 Task: Create a due date automation trigger when advanced on, 2 hours before a card is due add dates not starting next month.
Action: Mouse moved to (1120, 307)
Screenshot: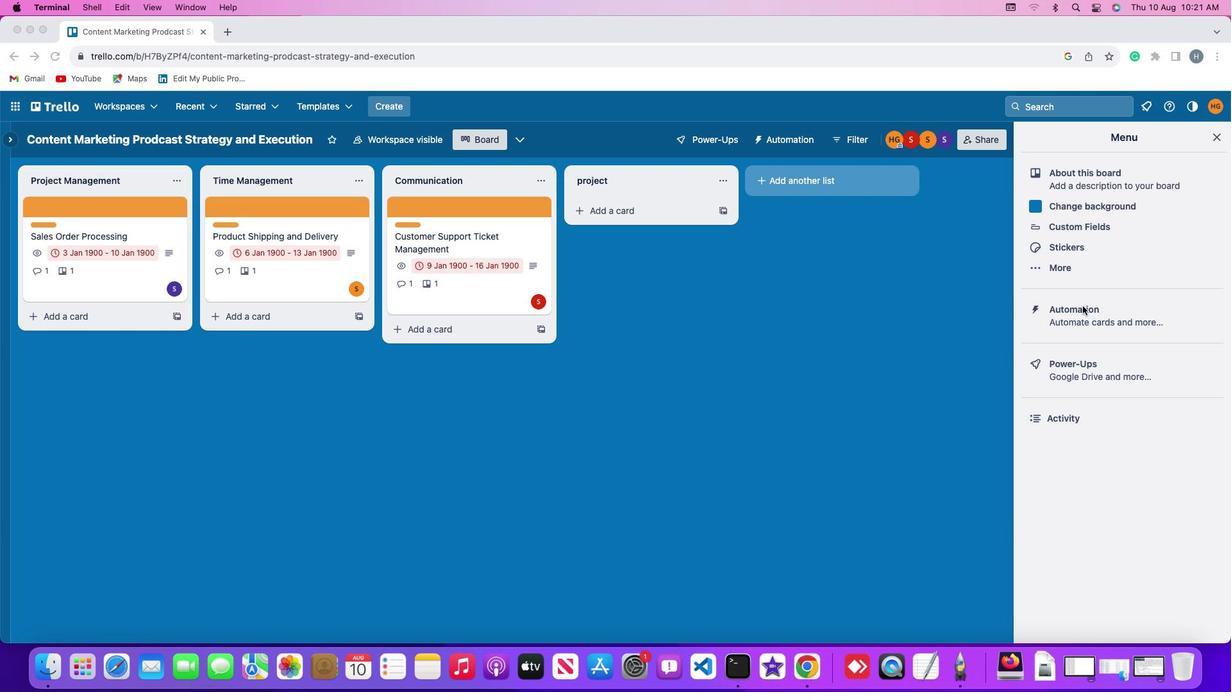 
Action: Mouse pressed left at (1120, 307)
Screenshot: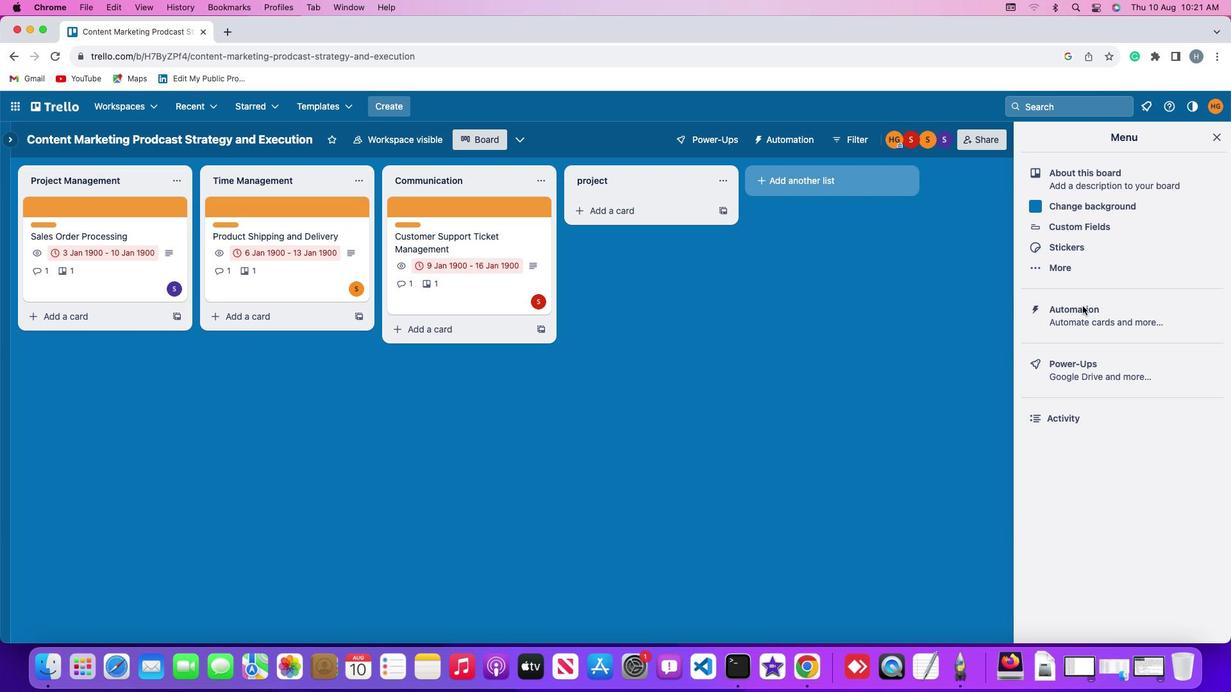 
Action: Mouse pressed left at (1120, 307)
Screenshot: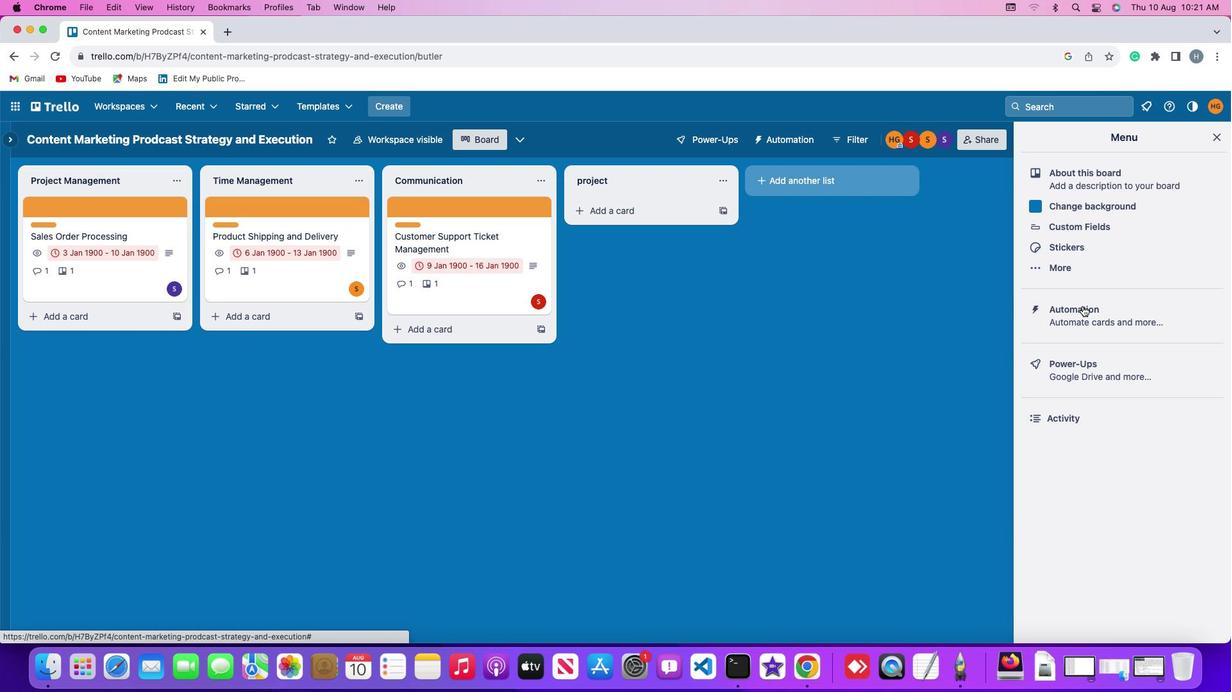 
Action: Mouse moved to (51, 308)
Screenshot: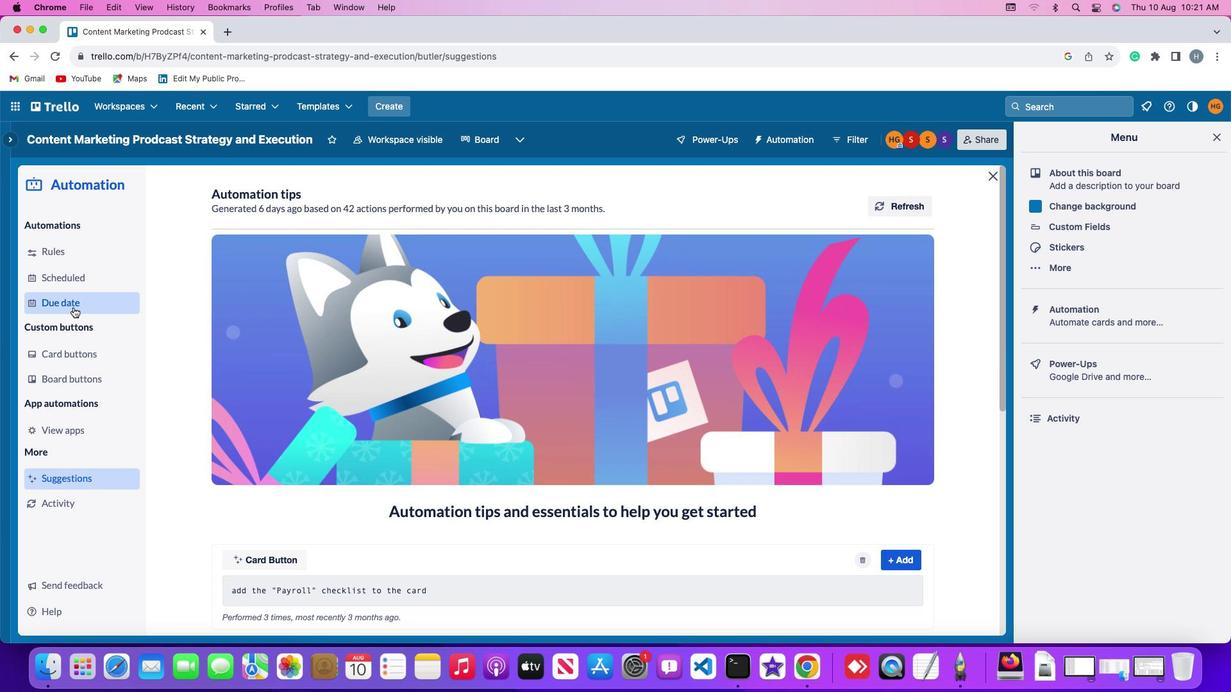 
Action: Mouse pressed left at (51, 308)
Screenshot: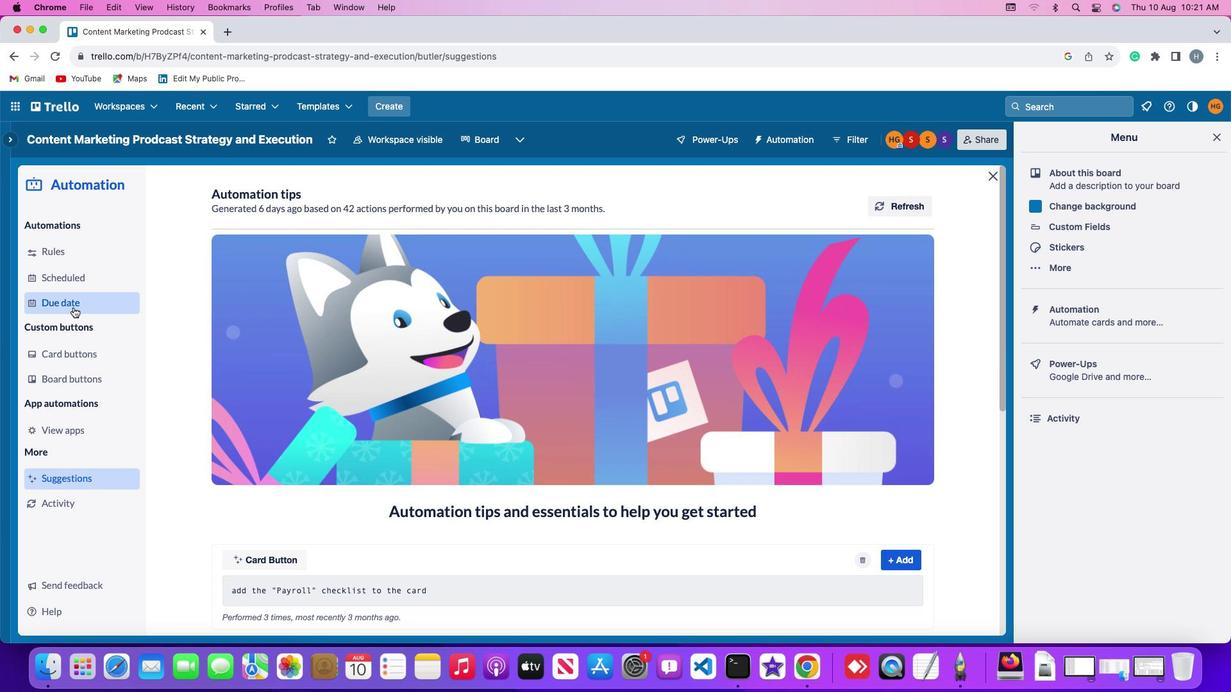 
Action: Mouse moved to (896, 202)
Screenshot: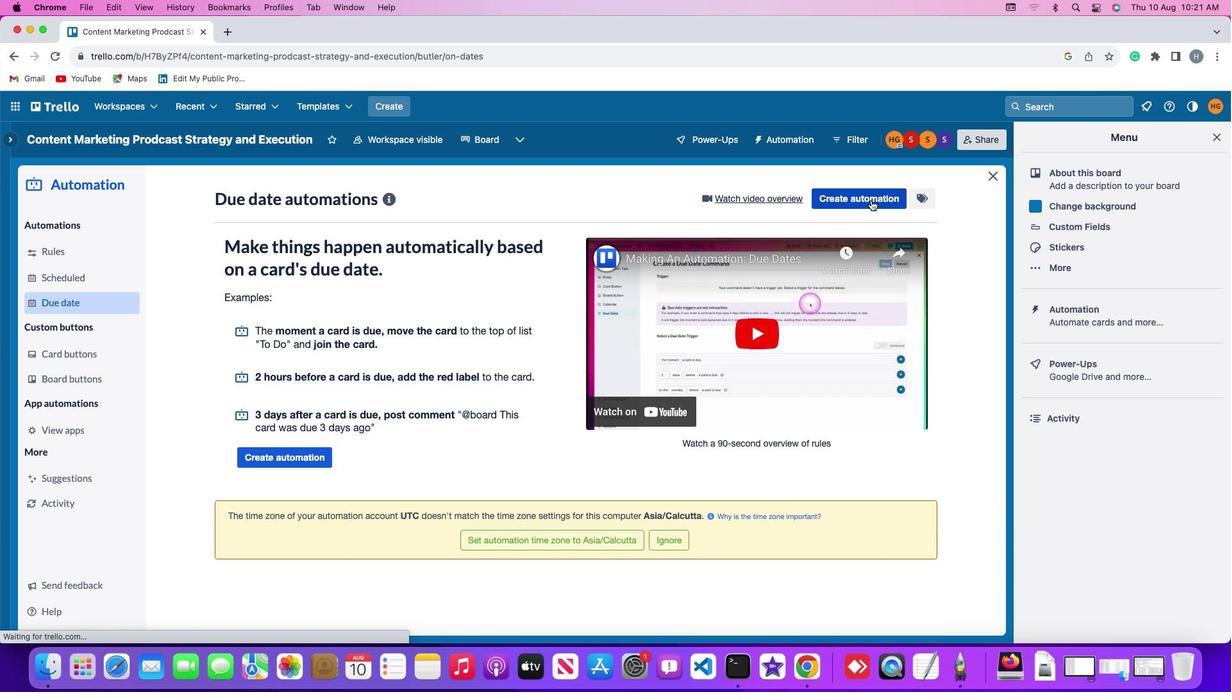 
Action: Mouse pressed left at (896, 202)
Screenshot: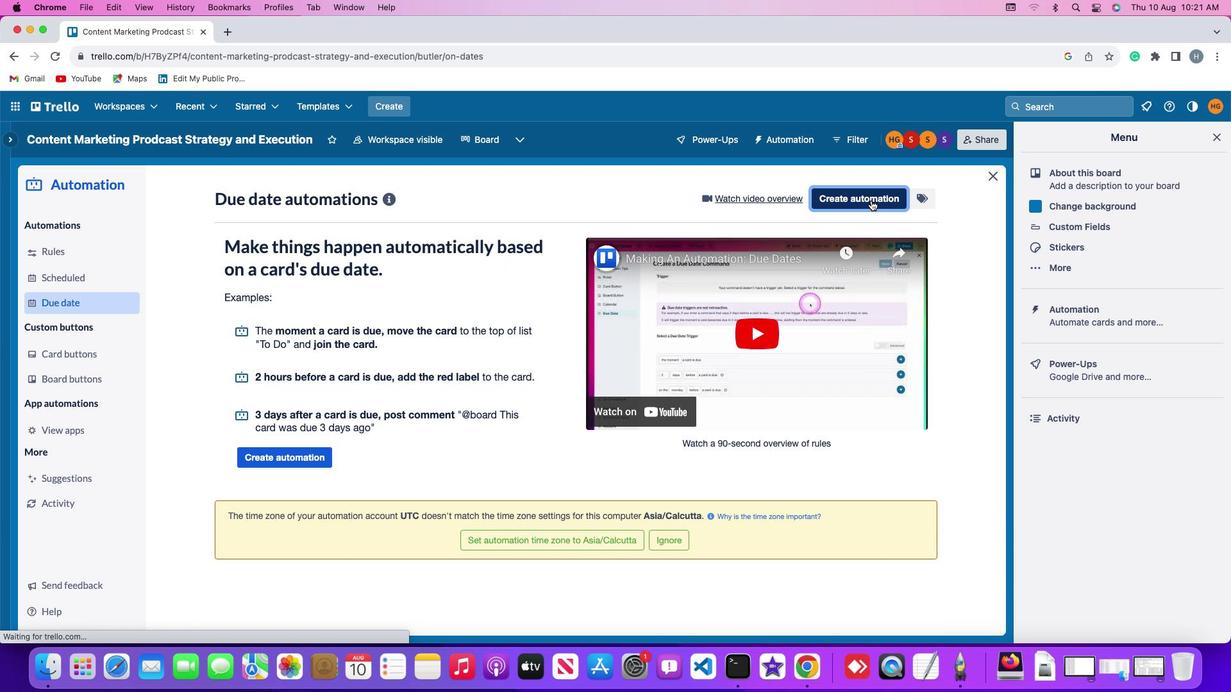 
Action: Mouse moved to (270, 324)
Screenshot: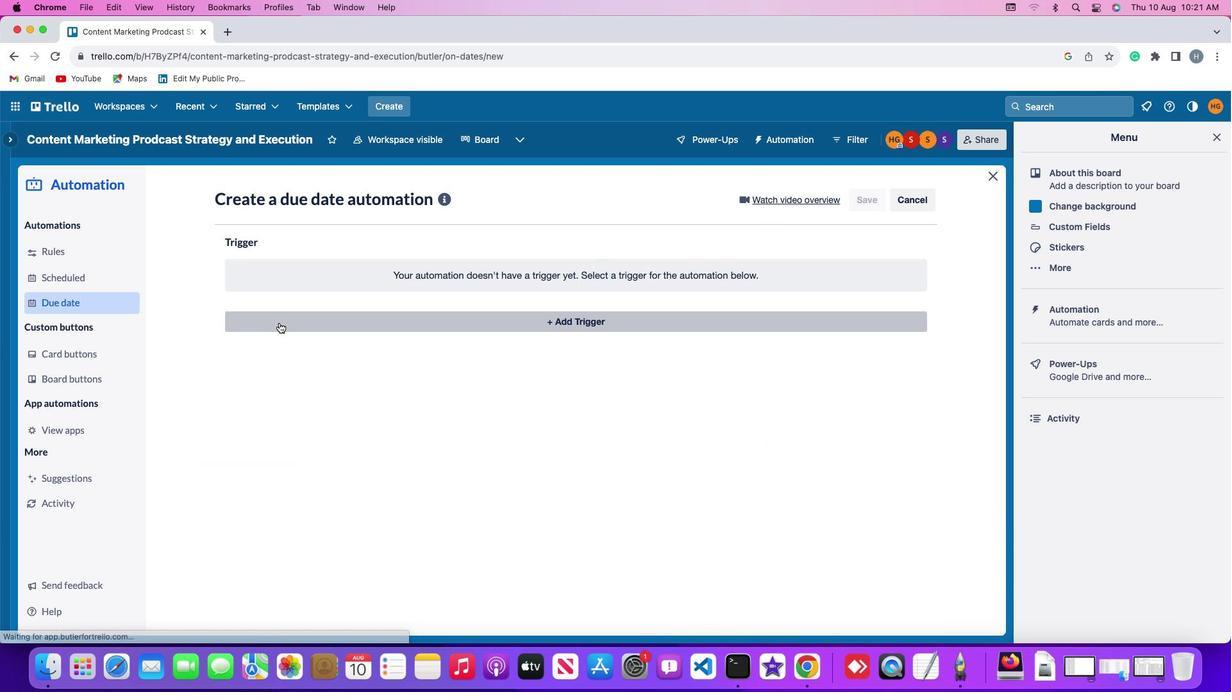 
Action: Mouse pressed left at (270, 324)
Screenshot: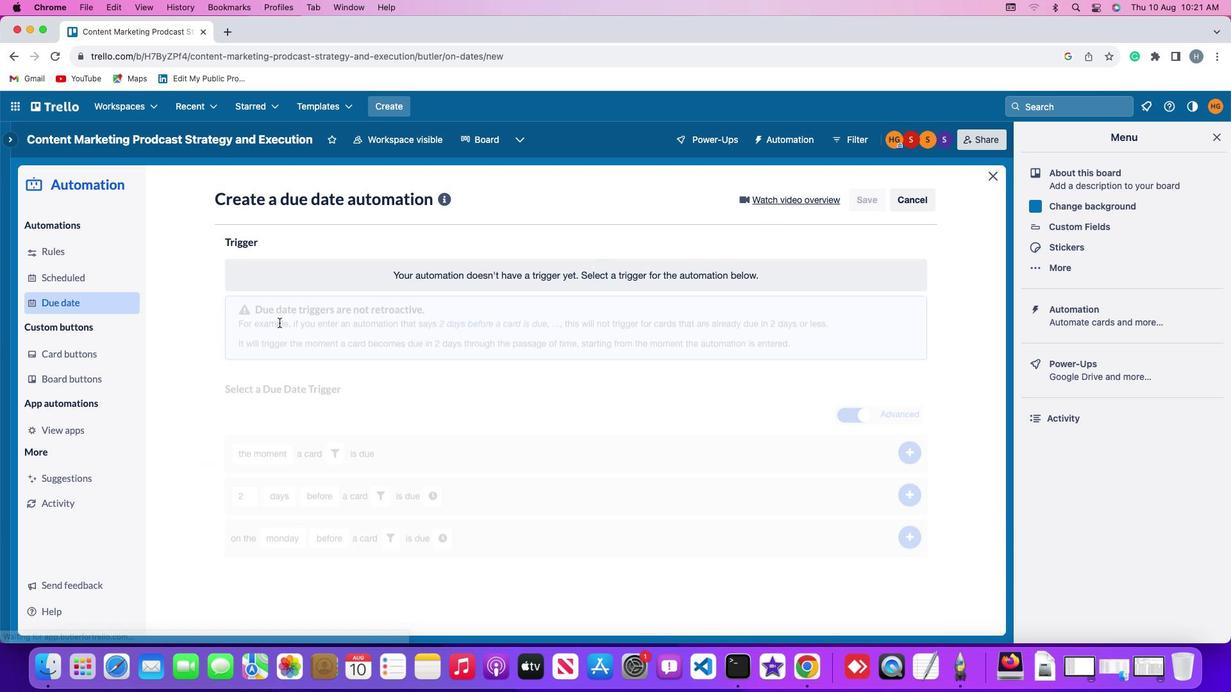 
Action: Mouse moved to (237, 511)
Screenshot: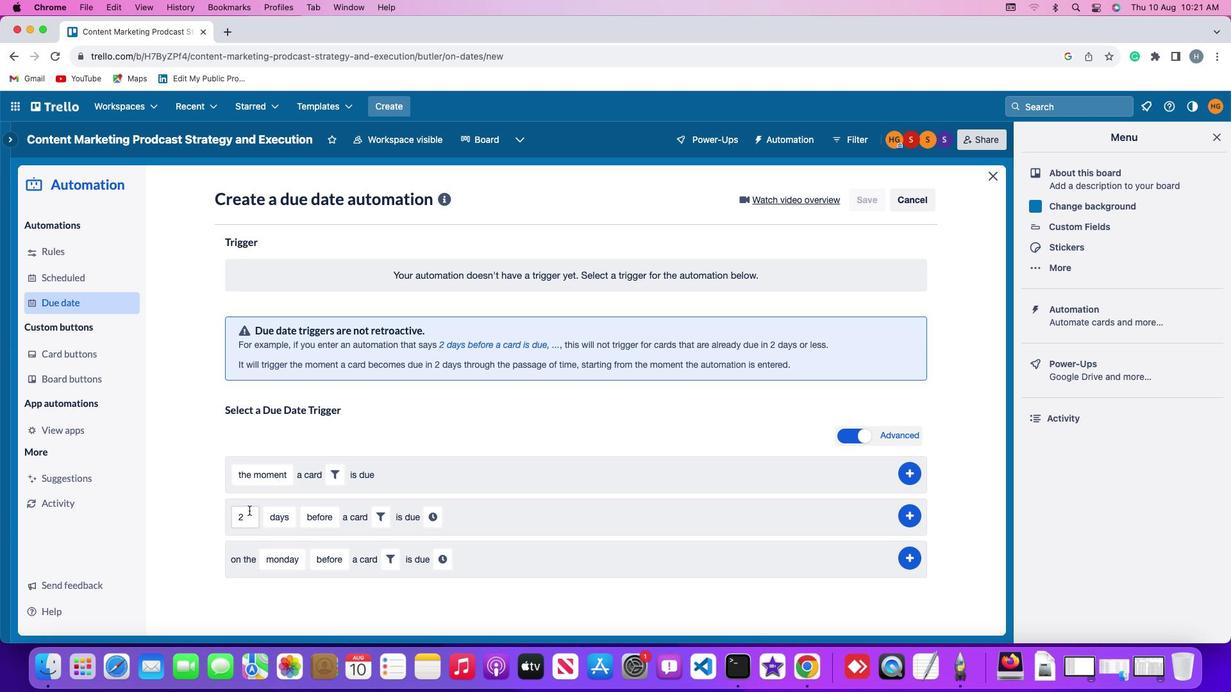 
Action: Mouse pressed left at (237, 511)
Screenshot: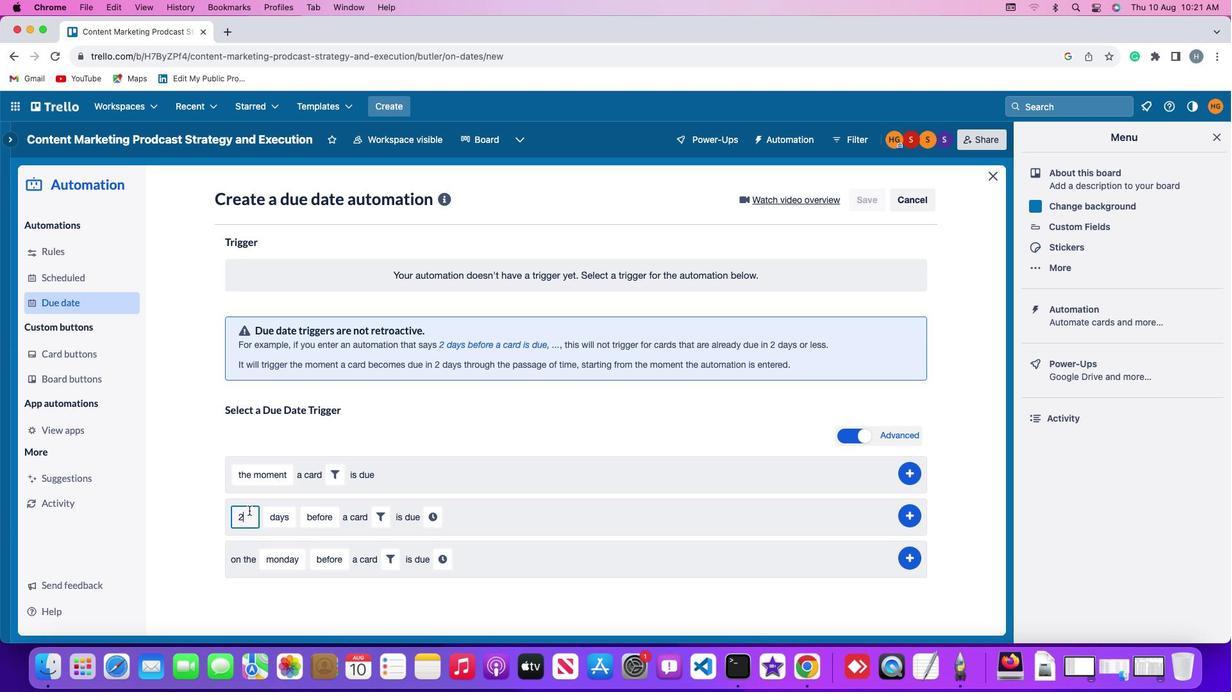 
Action: Key pressed Key.backspace'2'
Screenshot: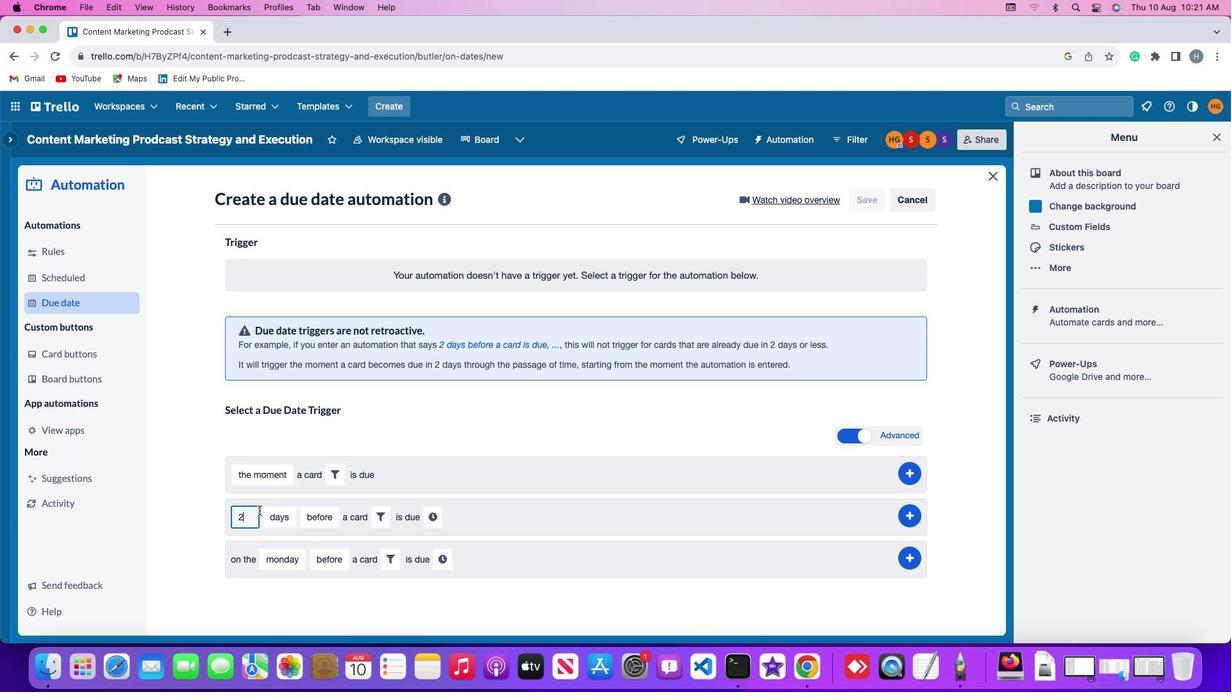 
Action: Mouse moved to (261, 512)
Screenshot: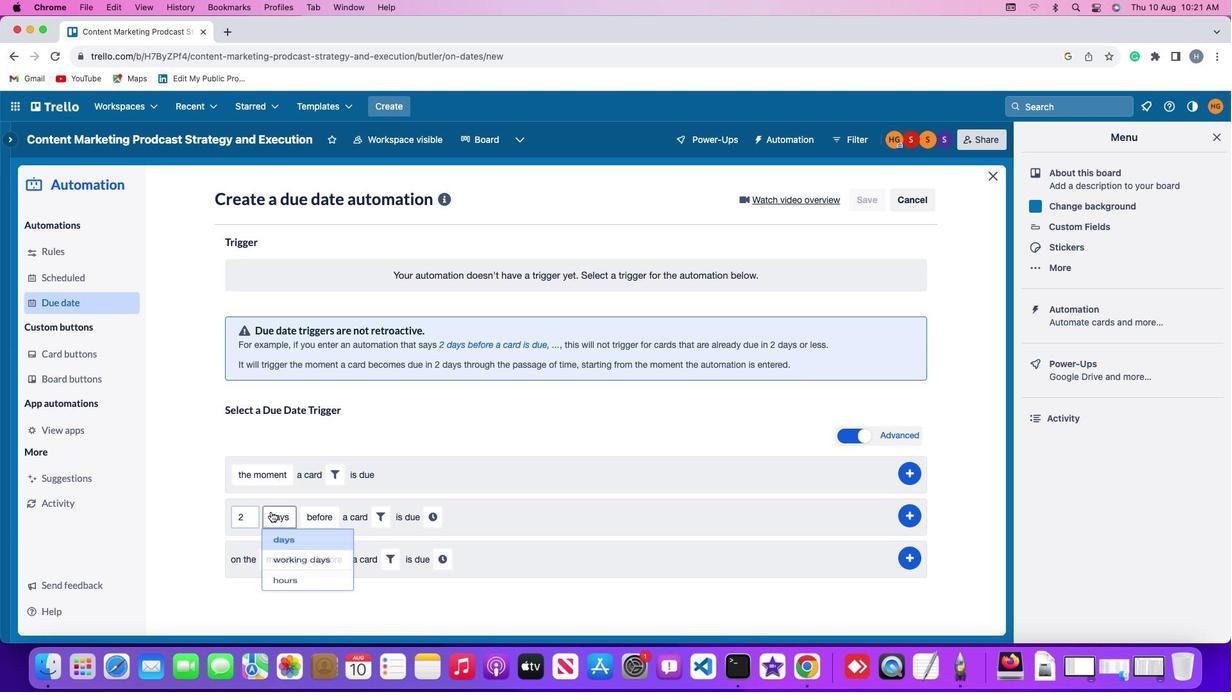 
Action: Mouse pressed left at (261, 512)
Screenshot: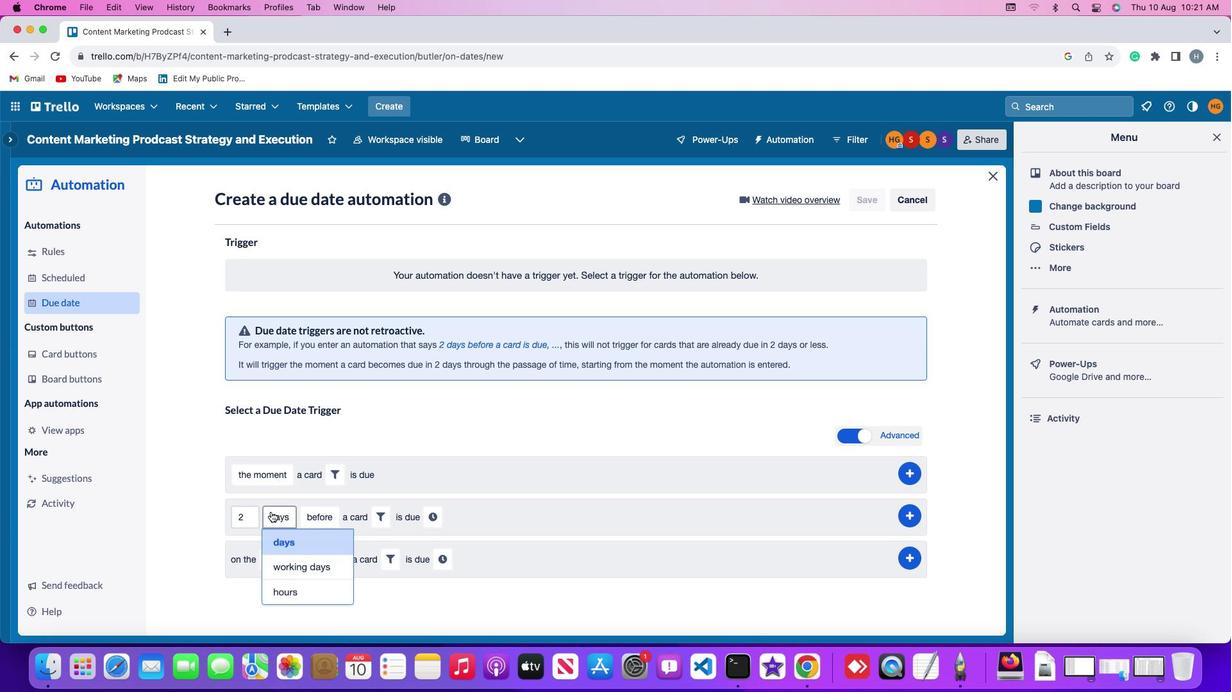 
Action: Mouse moved to (272, 590)
Screenshot: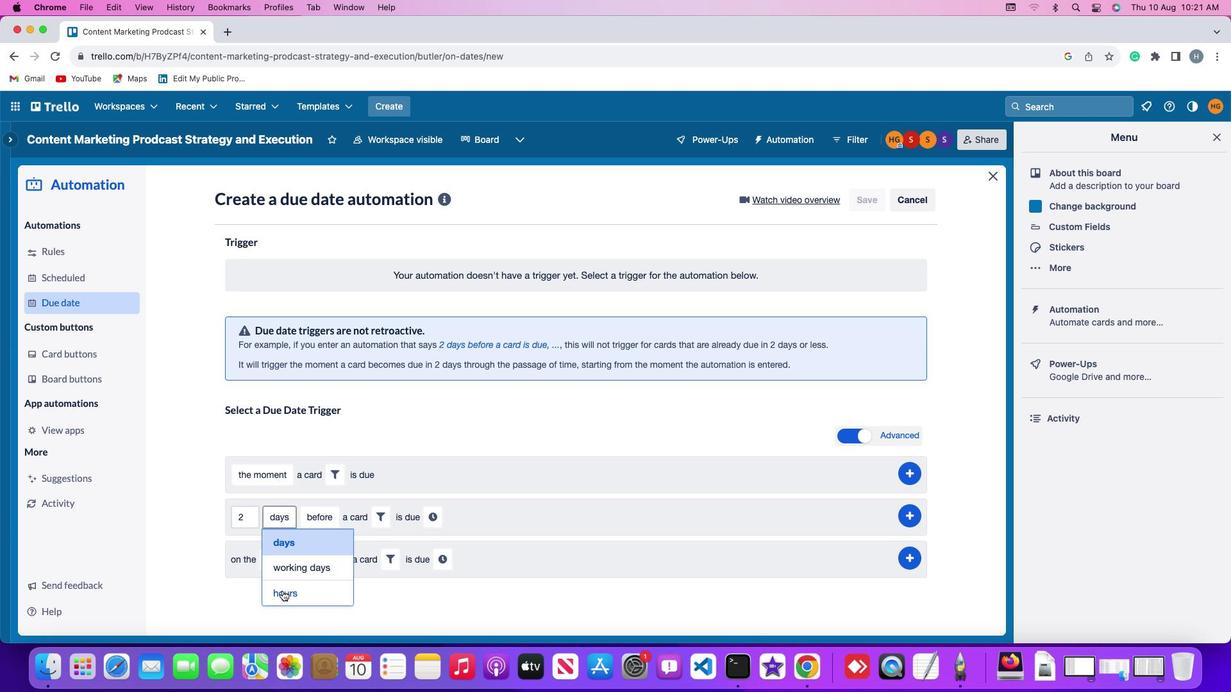 
Action: Mouse pressed left at (272, 590)
Screenshot: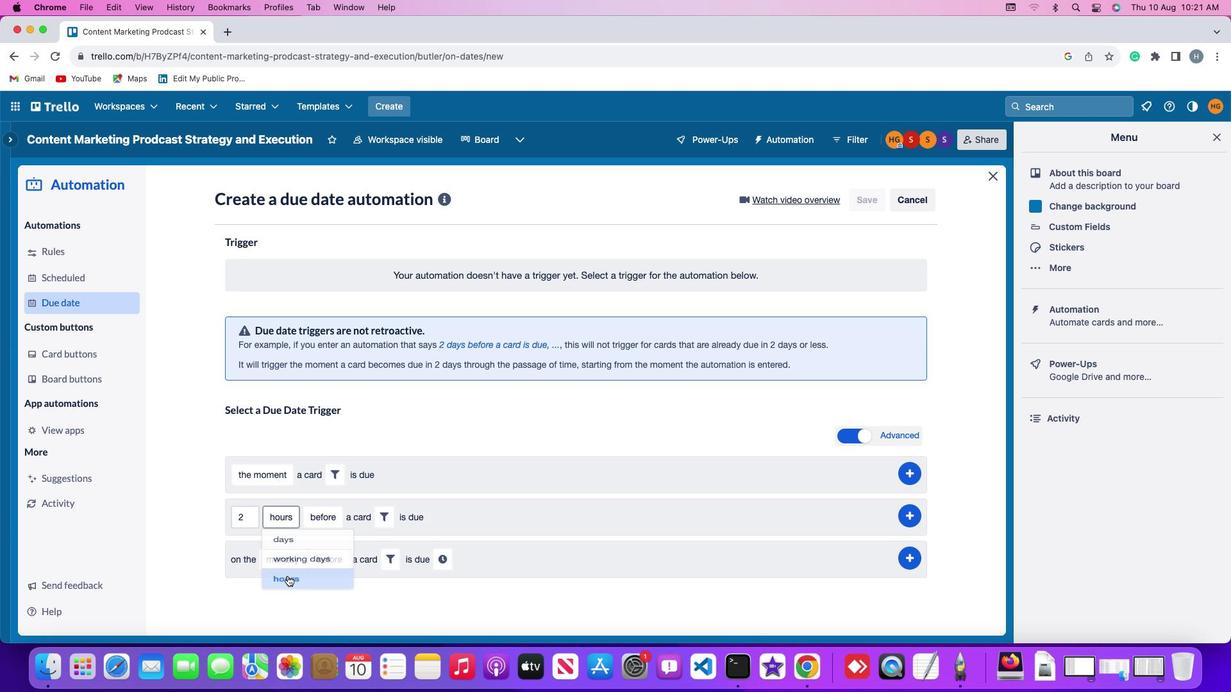 
Action: Mouse moved to (318, 516)
Screenshot: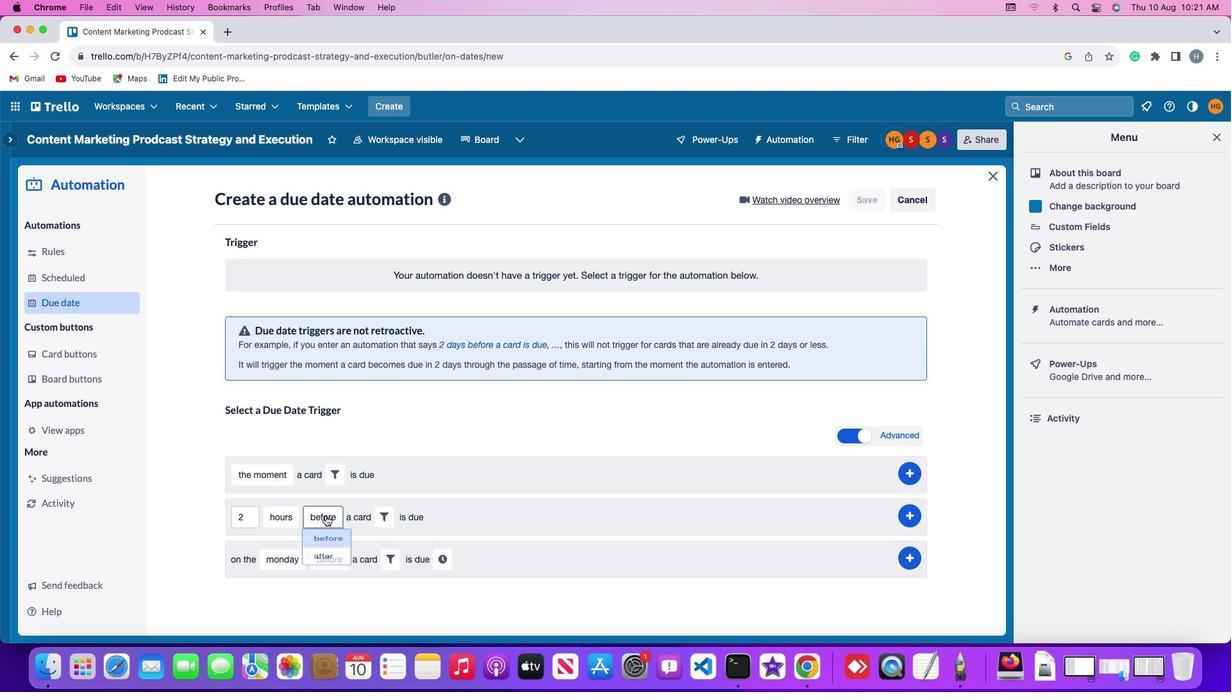 
Action: Mouse pressed left at (318, 516)
Screenshot: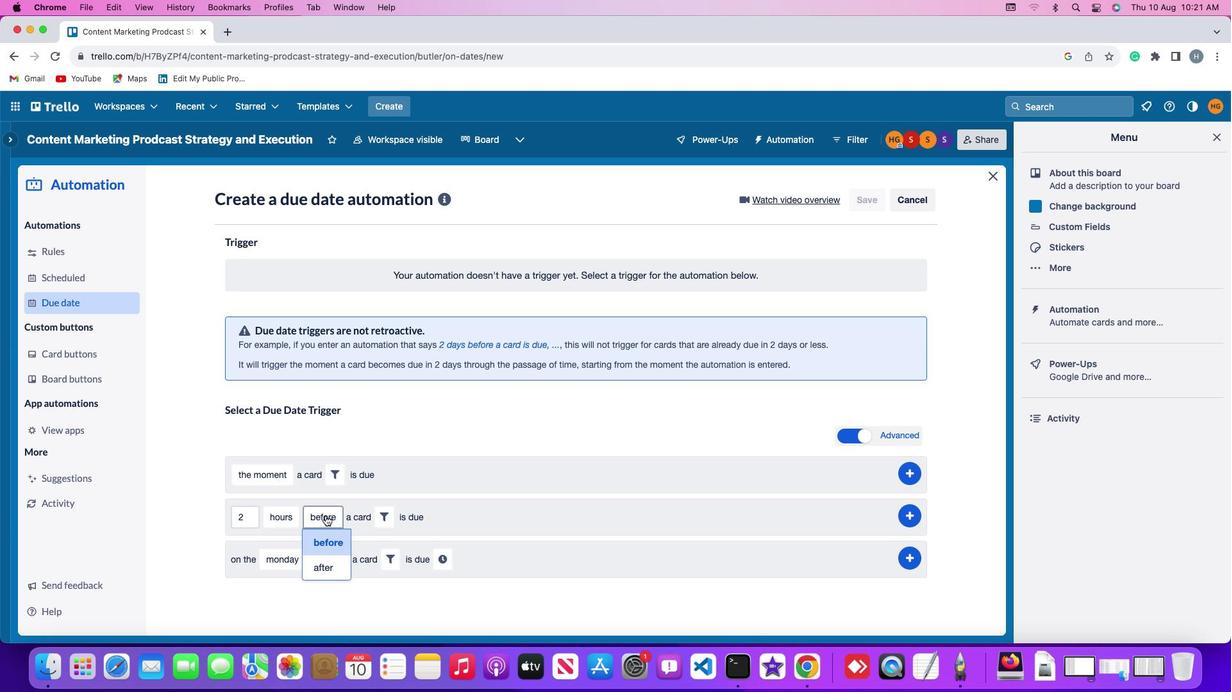 
Action: Mouse moved to (320, 538)
Screenshot: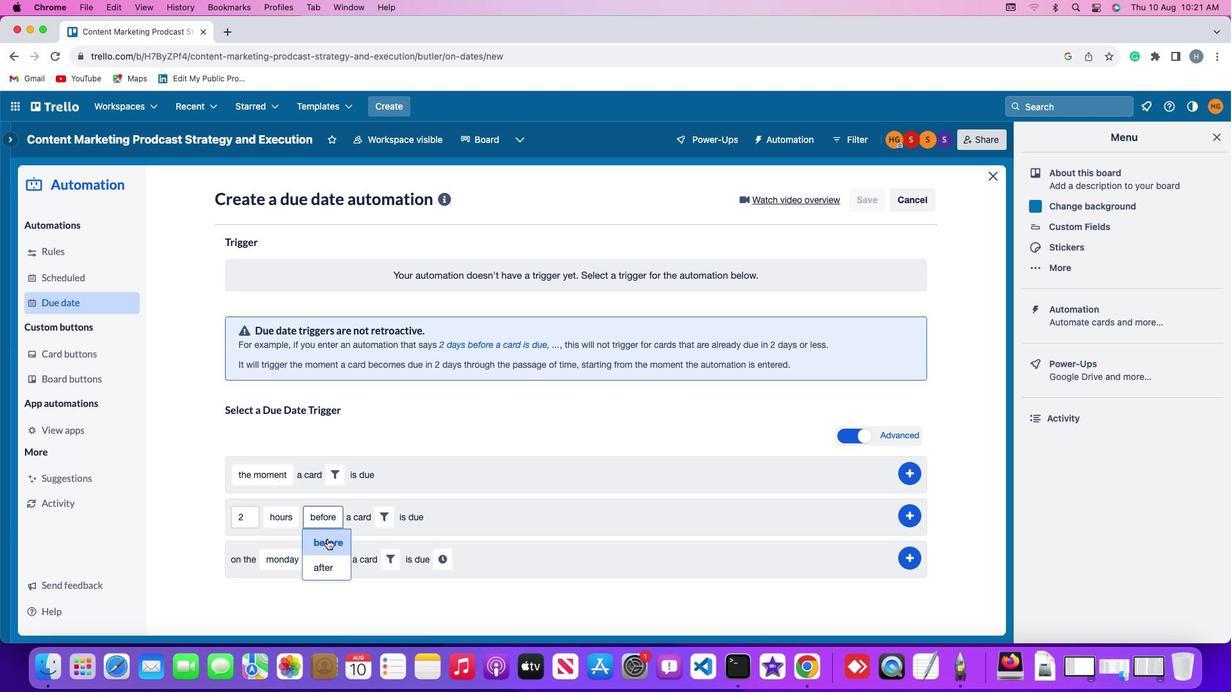 
Action: Mouse pressed left at (320, 538)
Screenshot: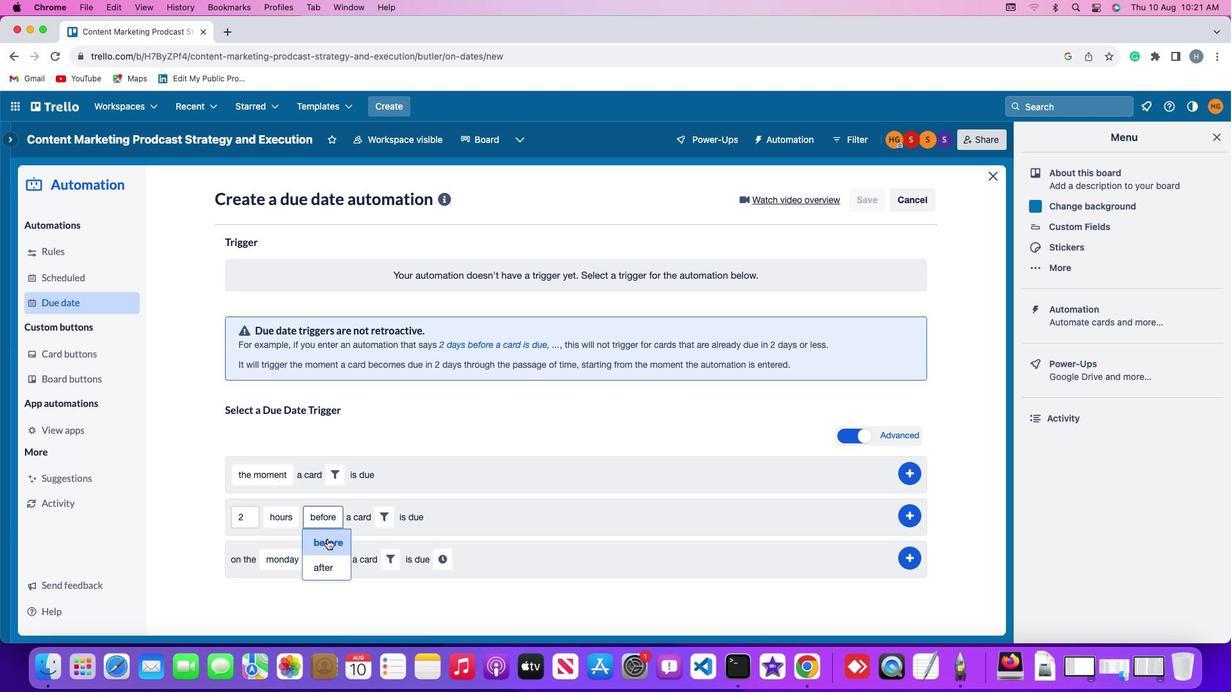 
Action: Mouse moved to (380, 521)
Screenshot: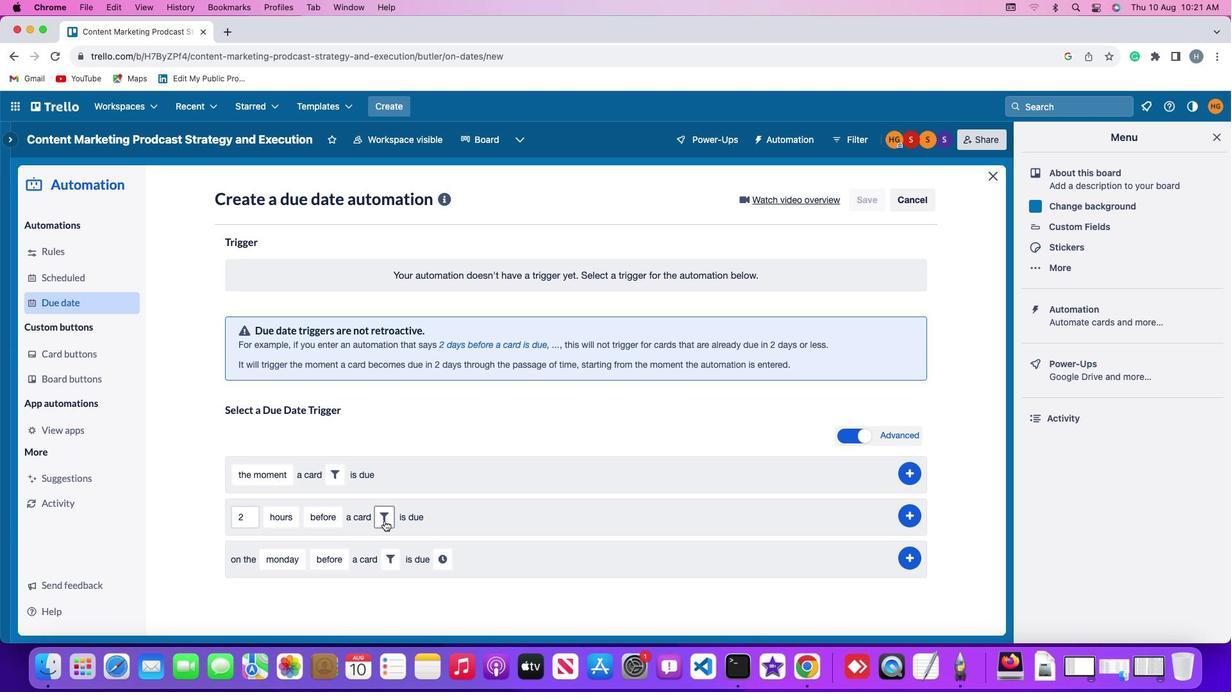 
Action: Mouse pressed left at (380, 521)
Screenshot: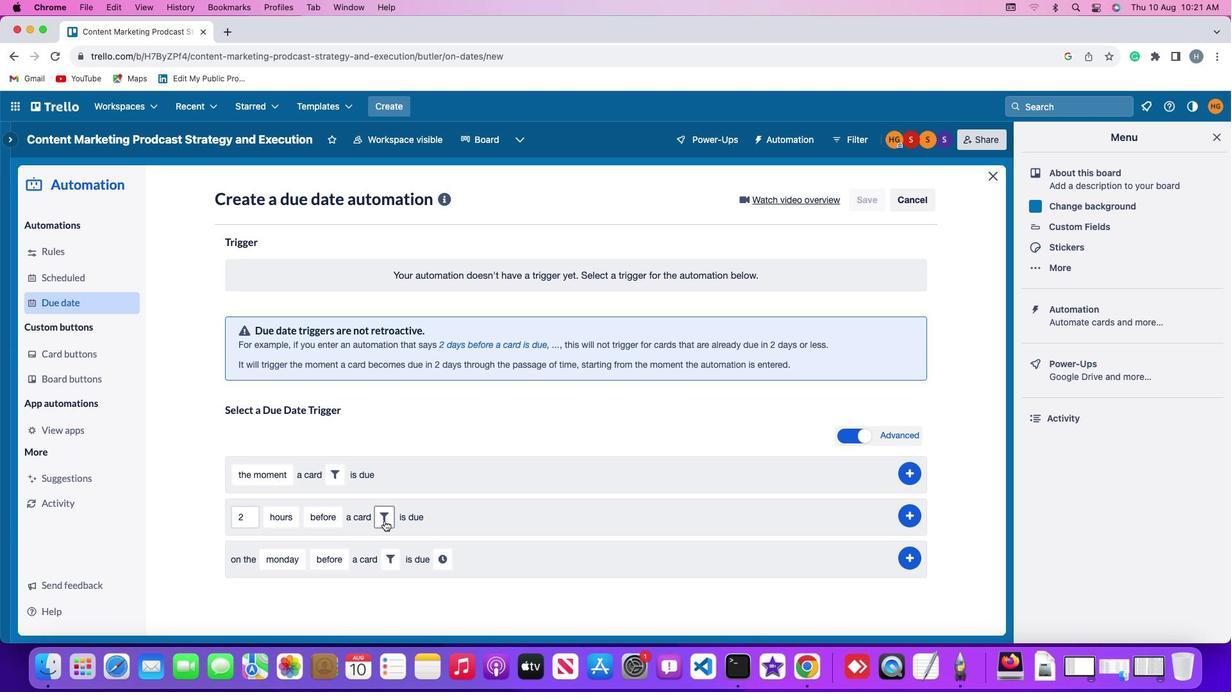 
Action: Mouse moved to (454, 554)
Screenshot: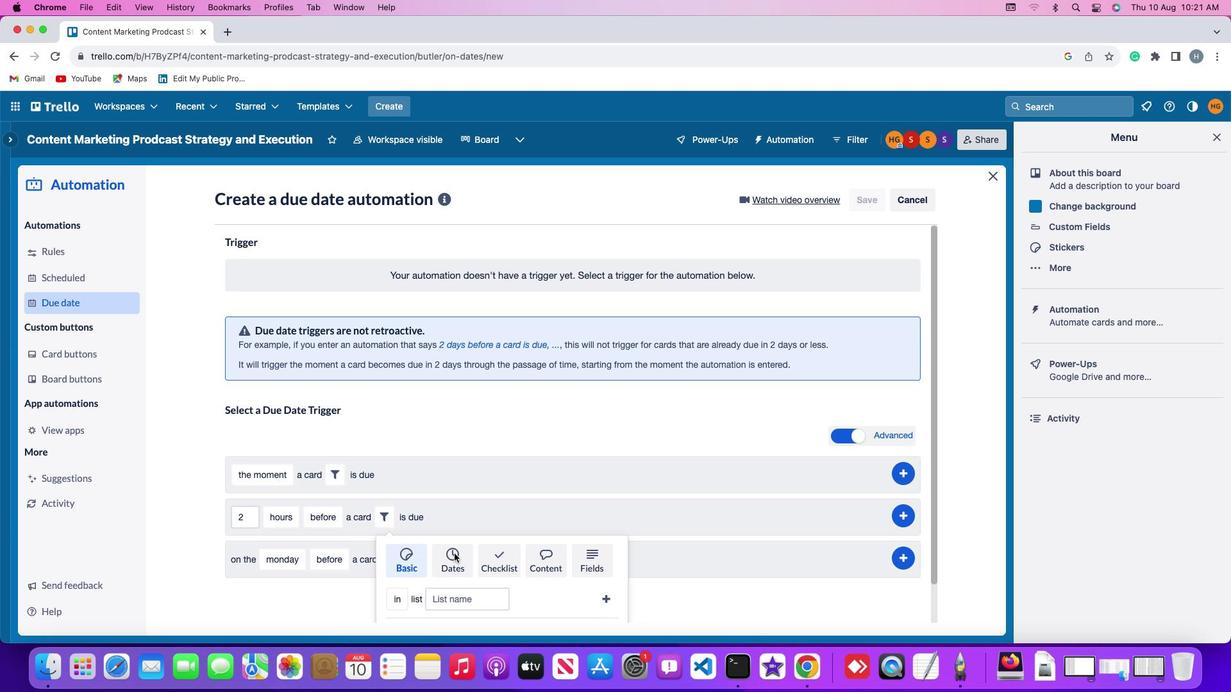 
Action: Mouse pressed left at (454, 554)
Screenshot: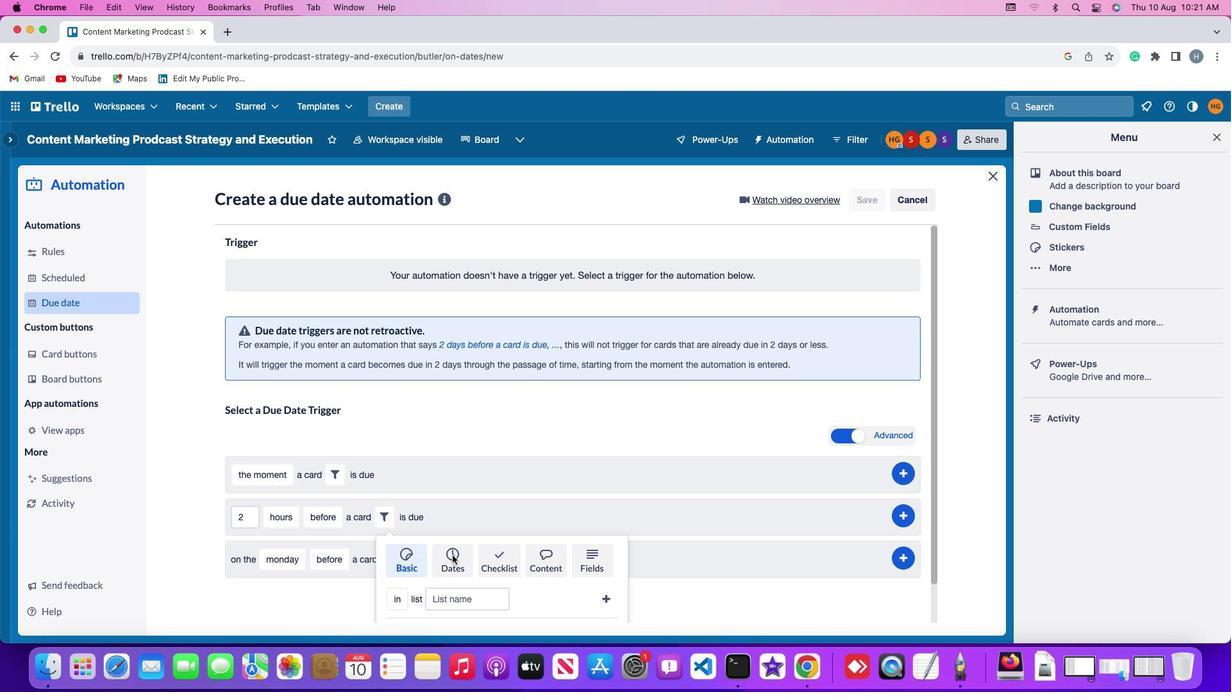 
Action: Mouse moved to (333, 594)
Screenshot: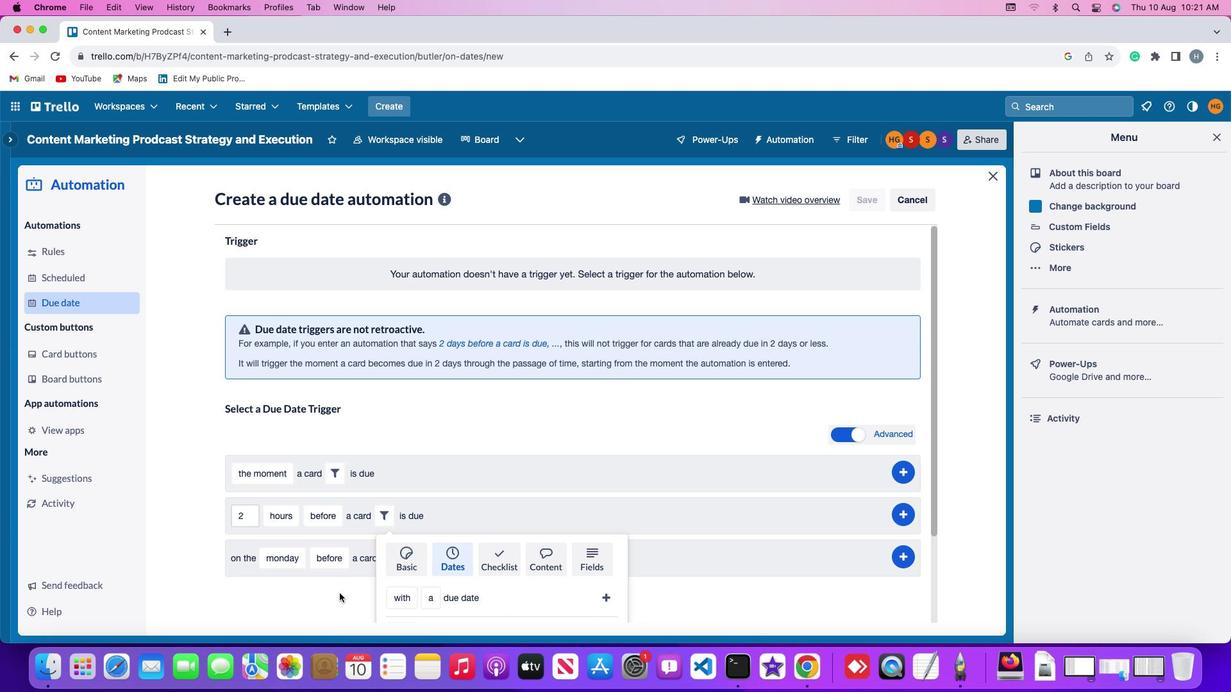 
Action: Mouse scrolled (333, 594) with delta (-25, 1)
Screenshot: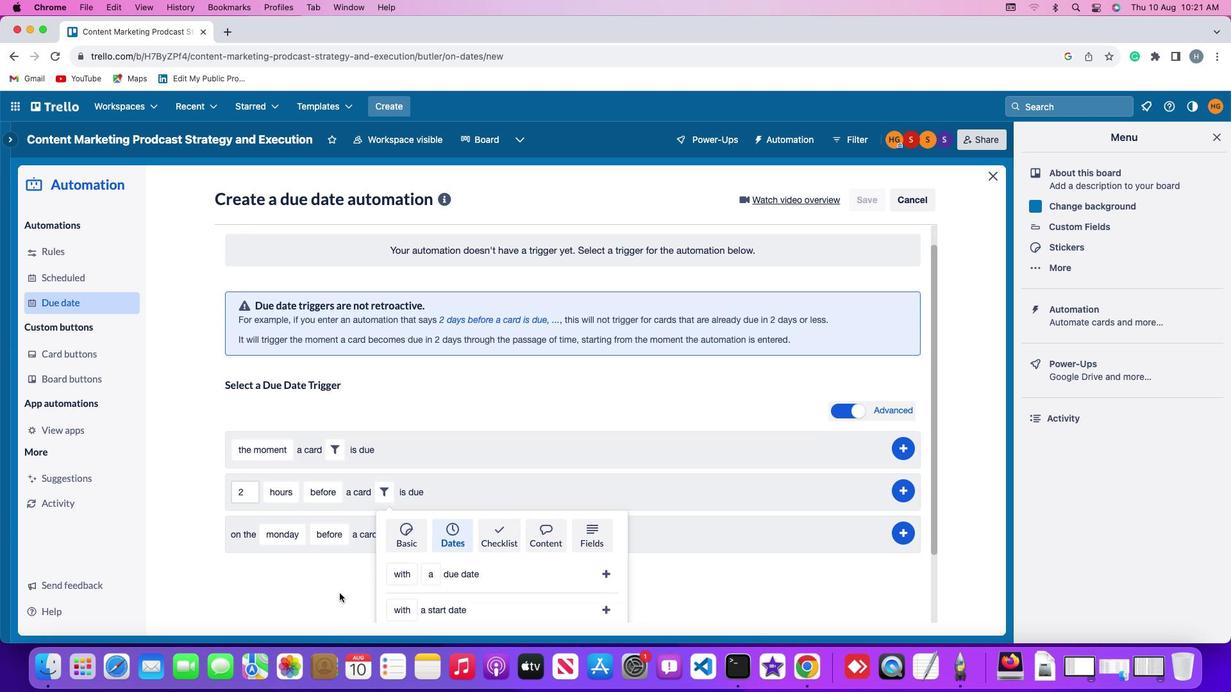 
Action: Mouse scrolled (333, 594) with delta (-25, 1)
Screenshot: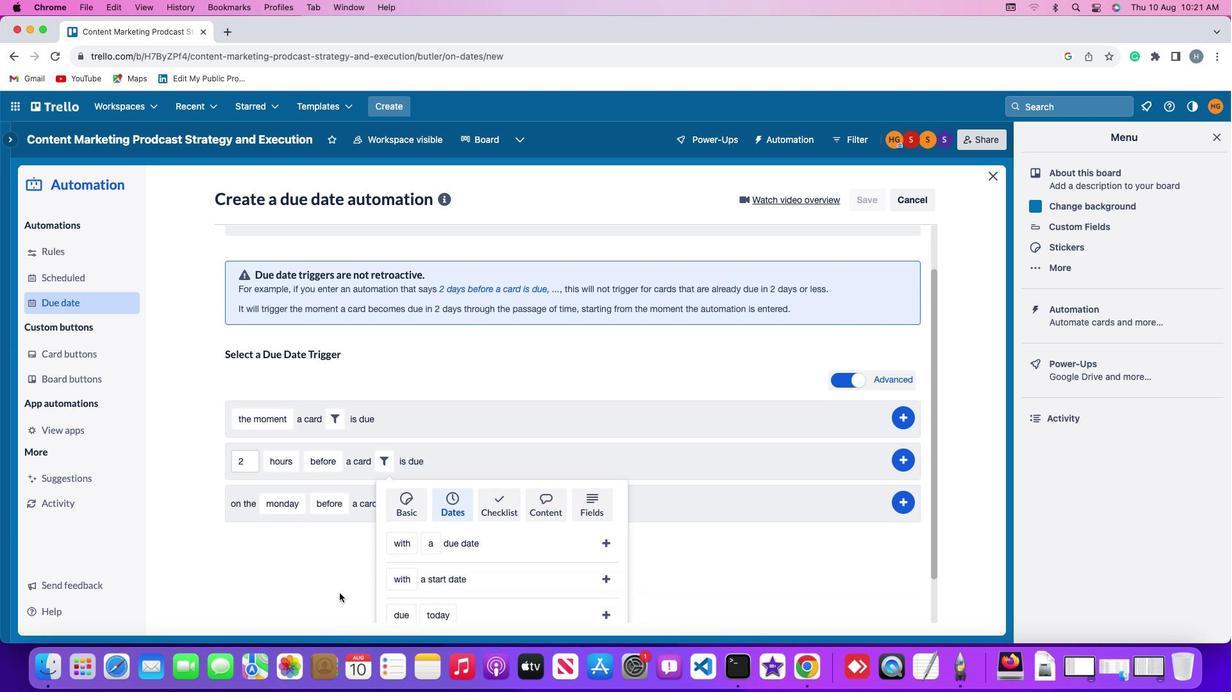 
Action: Mouse scrolled (333, 594) with delta (-25, 0)
Screenshot: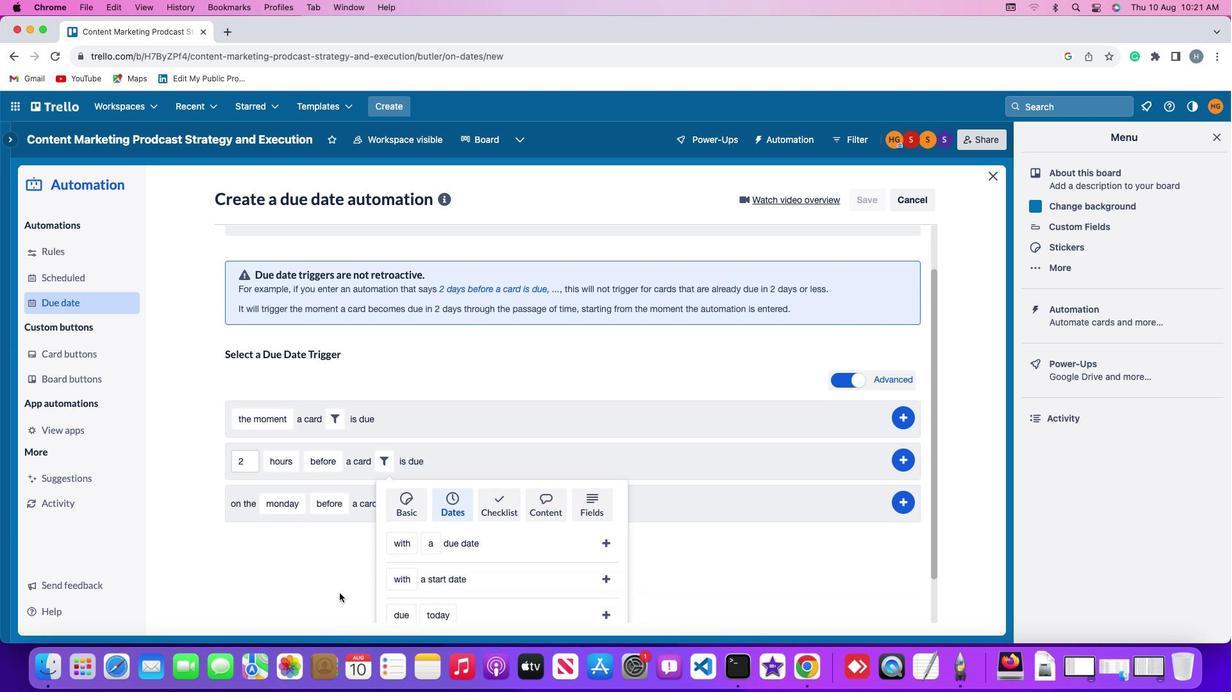 
Action: Mouse scrolled (333, 594) with delta (-25, 0)
Screenshot: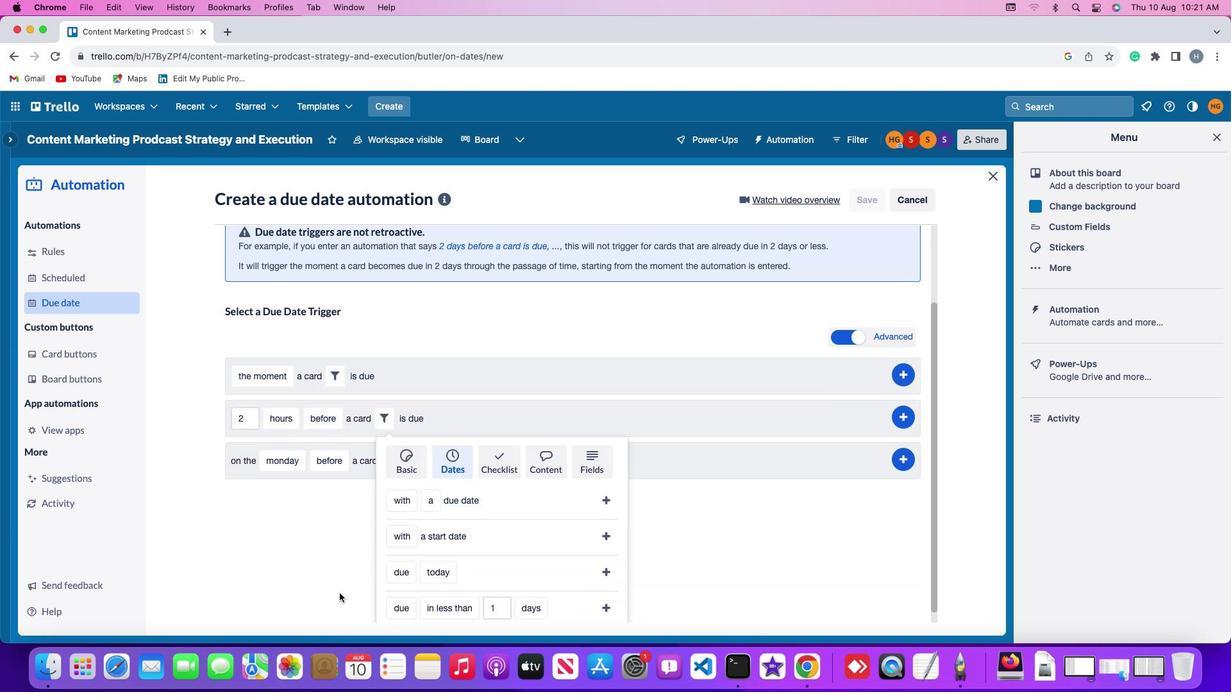 
Action: Mouse scrolled (333, 594) with delta (-25, 1)
Screenshot: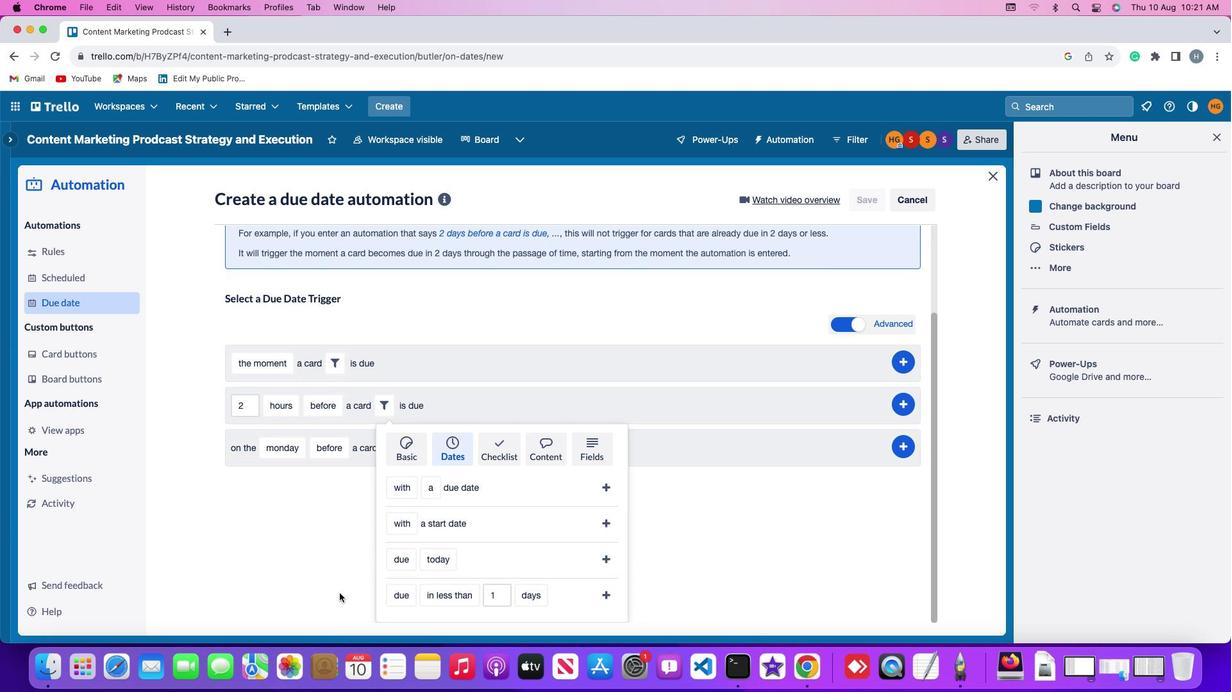 
Action: Mouse scrolled (333, 594) with delta (-25, 1)
Screenshot: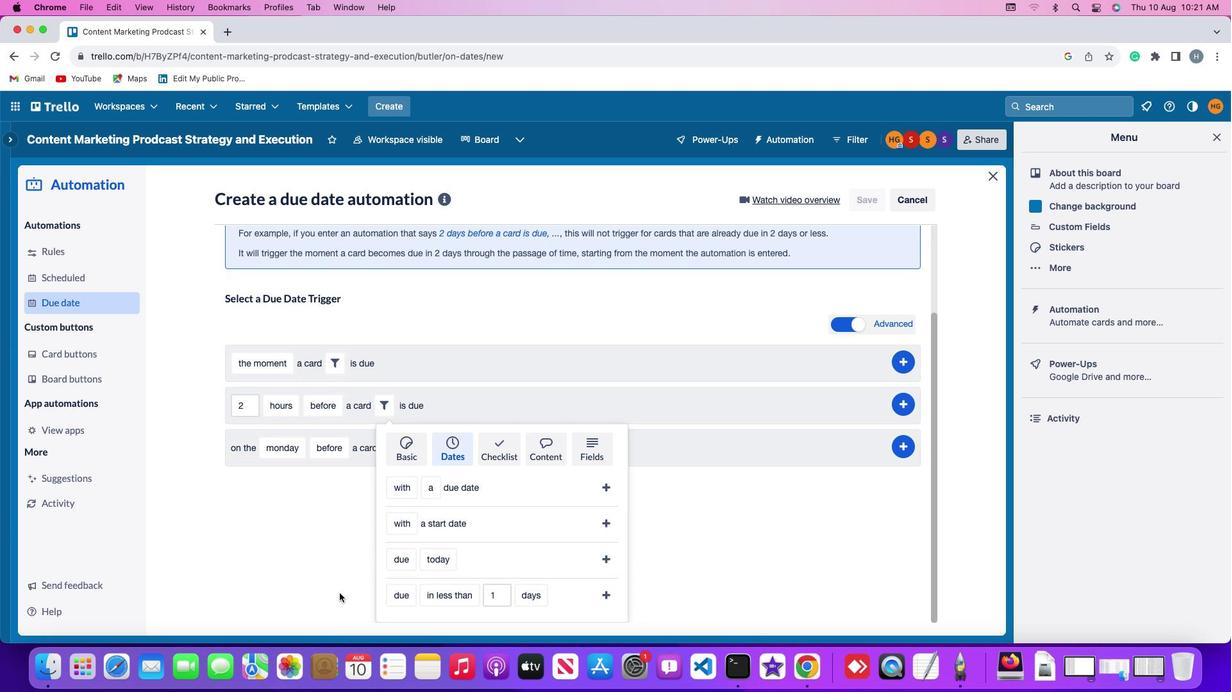 
Action: Mouse scrolled (333, 594) with delta (-25, 0)
Screenshot: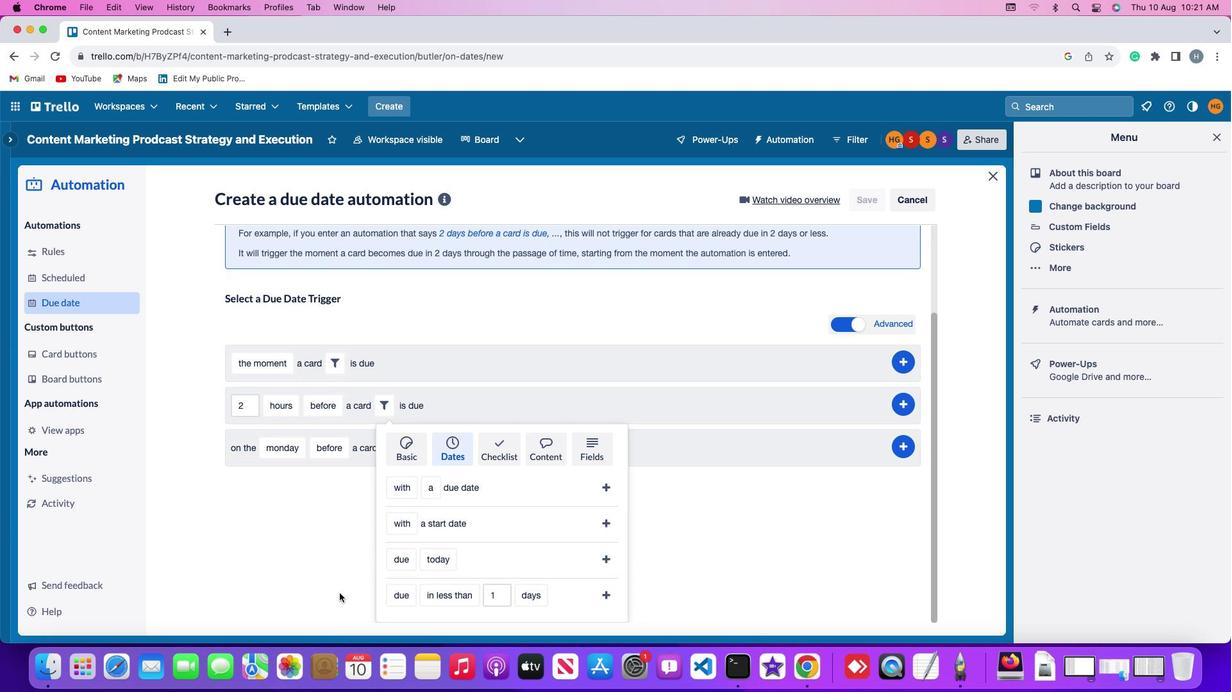 
Action: Mouse scrolled (333, 594) with delta (-25, 0)
Screenshot: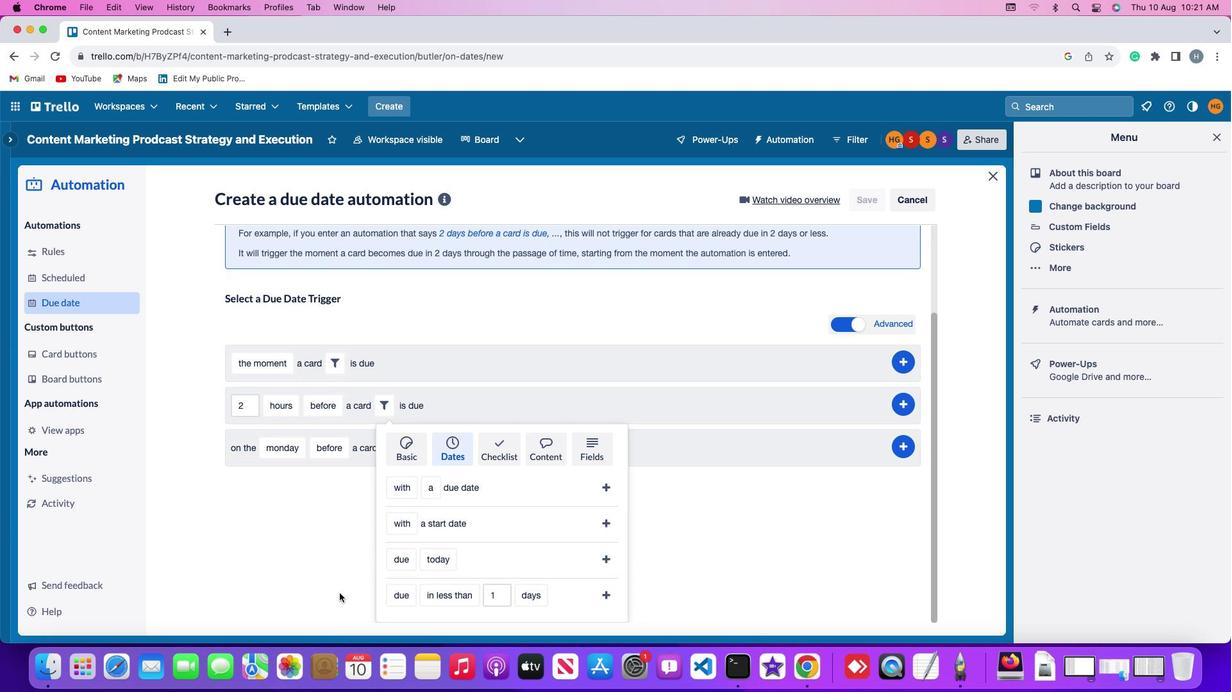 
Action: Mouse scrolled (333, 594) with delta (-25, 0)
Screenshot: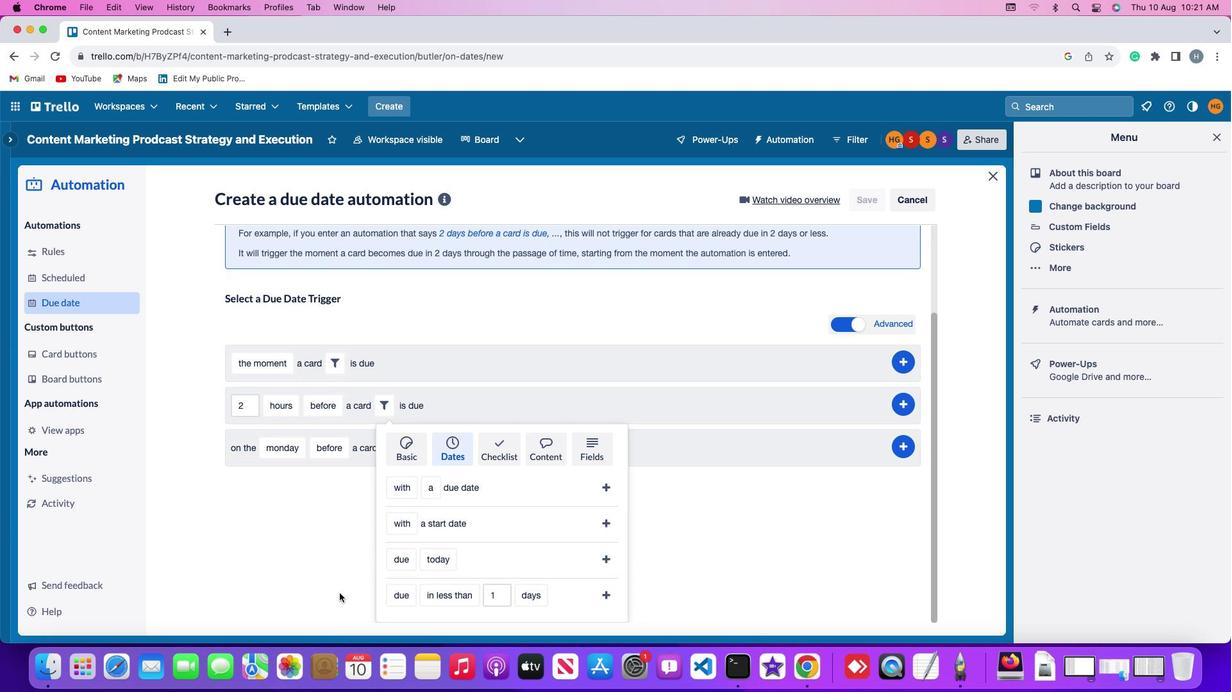 
Action: Mouse moved to (395, 567)
Screenshot: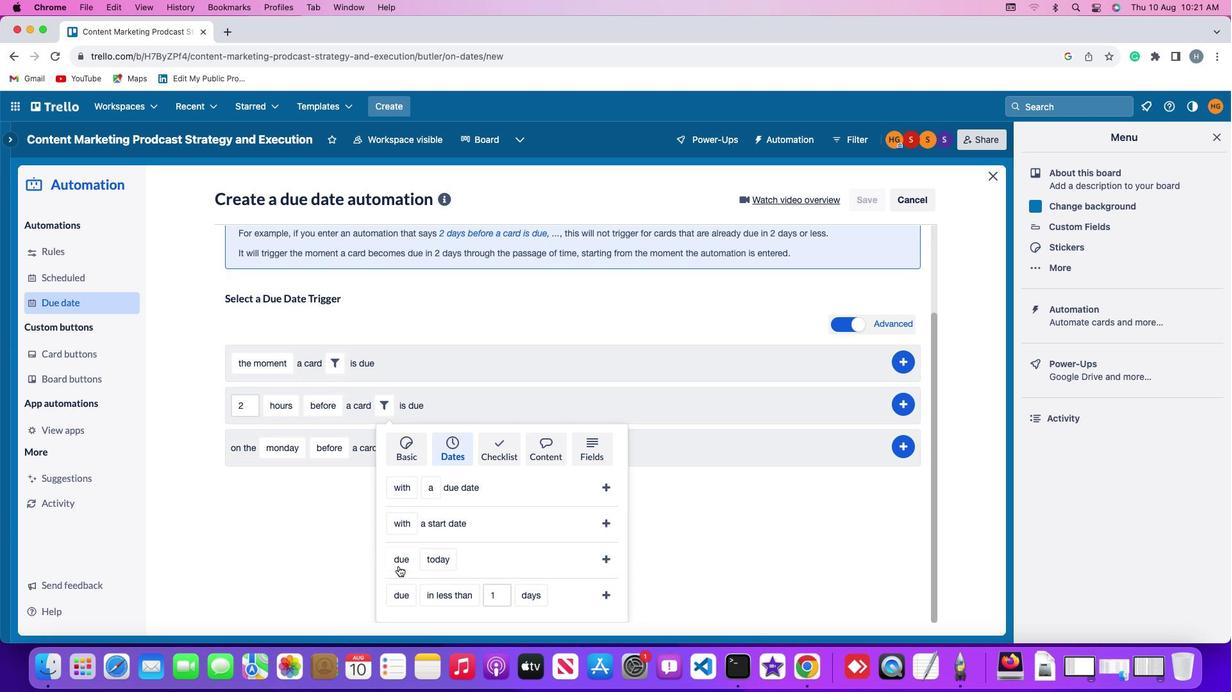 
Action: Mouse pressed left at (395, 567)
Screenshot: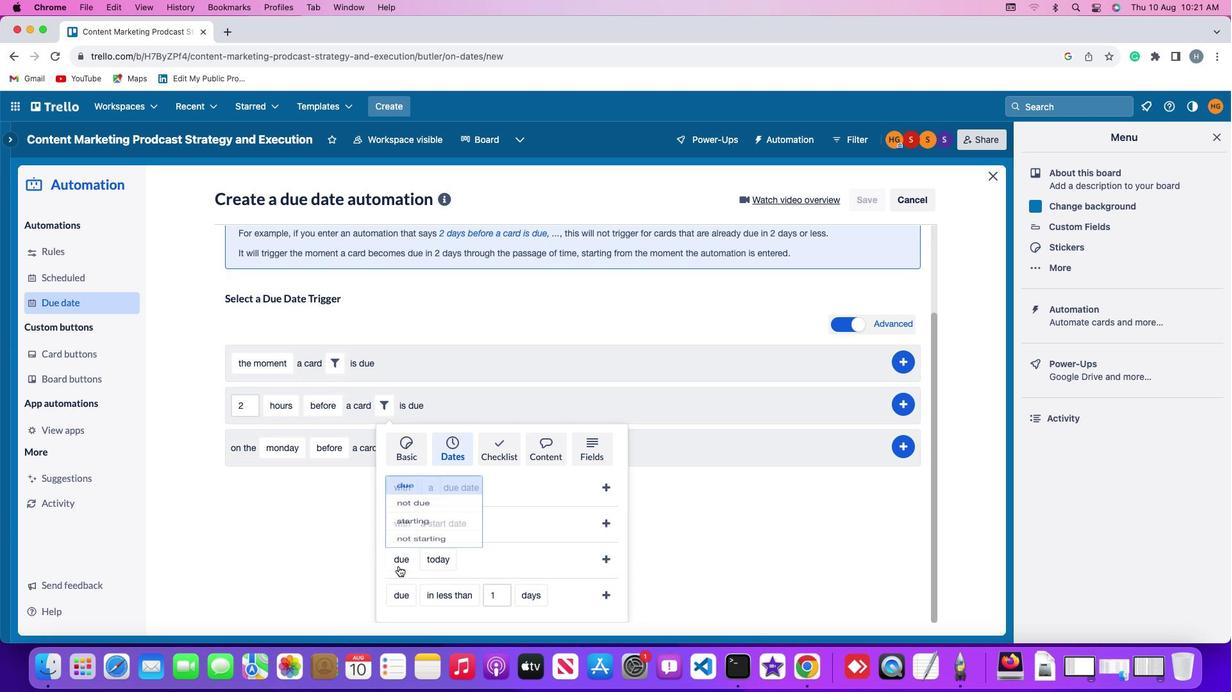
Action: Mouse moved to (414, 535)
Screenshot: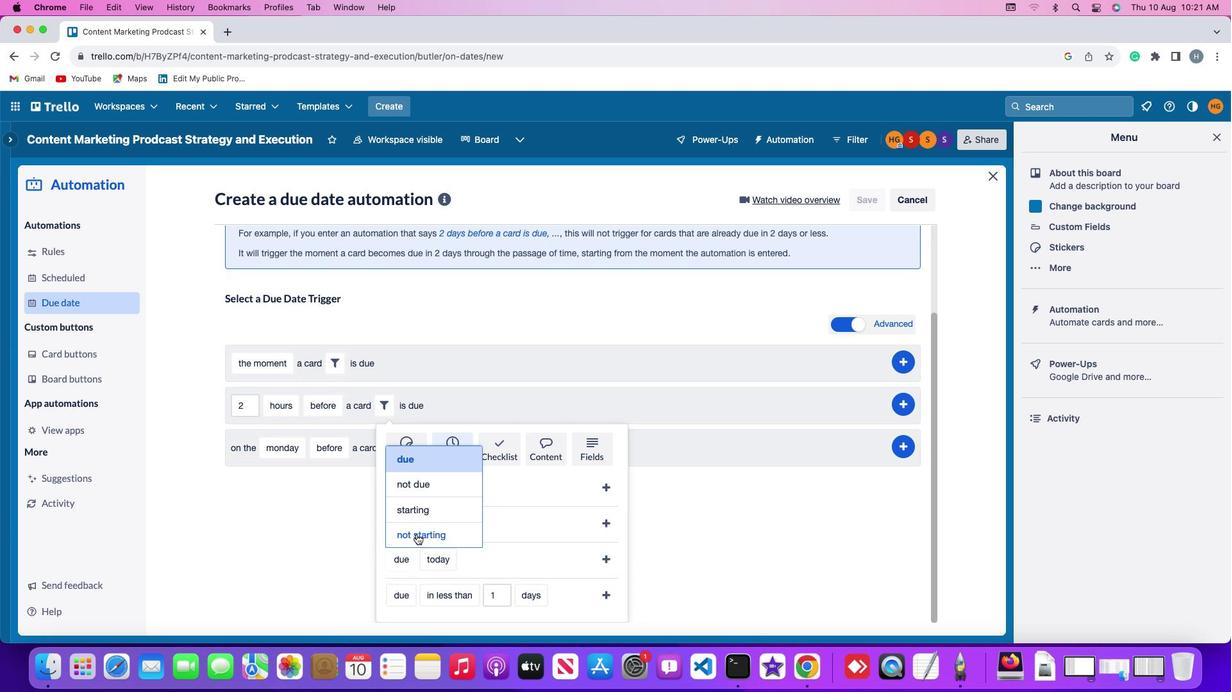 
Action: Mouse pressed left at (414, 535)
Screenshot: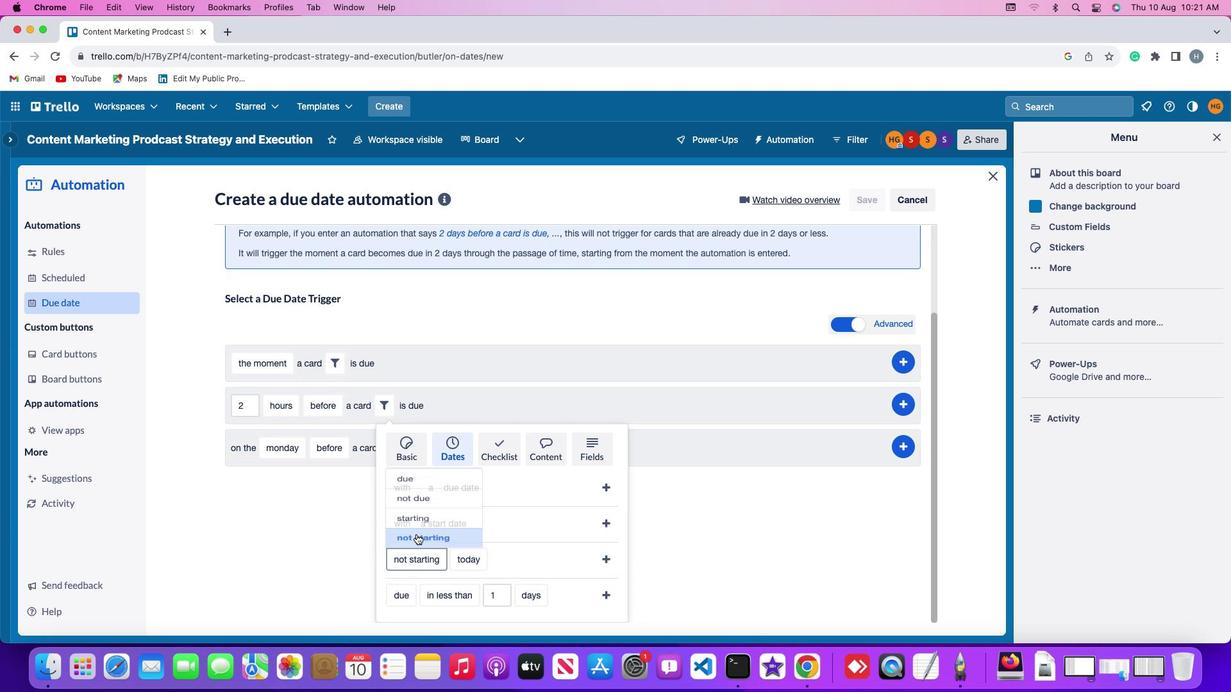 
Action: Mouse moved to (450, 555)
Screenshot: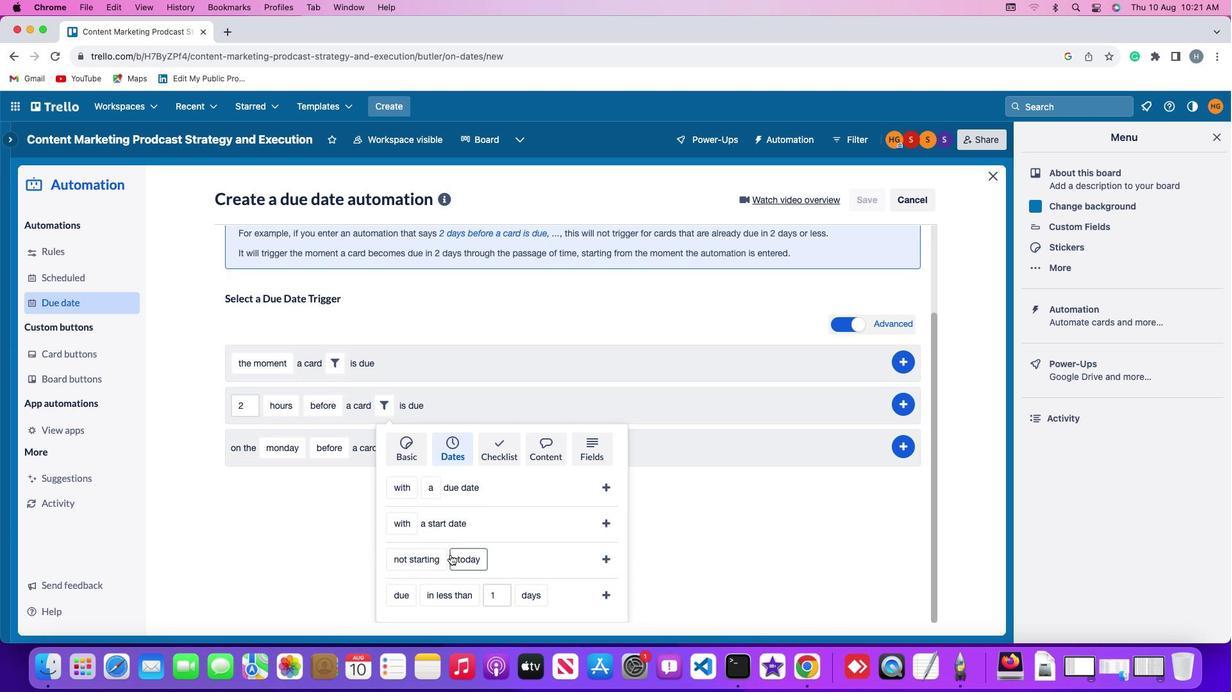 
Action: Mouse pressed left at (450, 555)
Screenshot: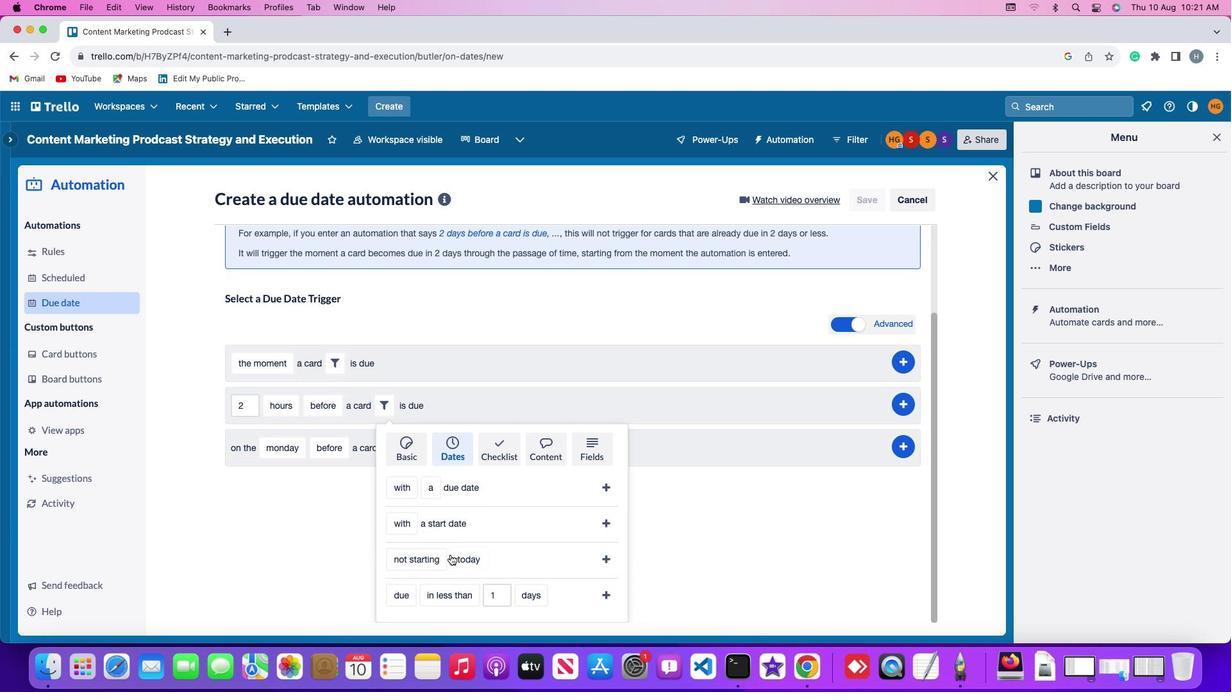 
Action: Mouse moved to (494, 533)
Screenshot: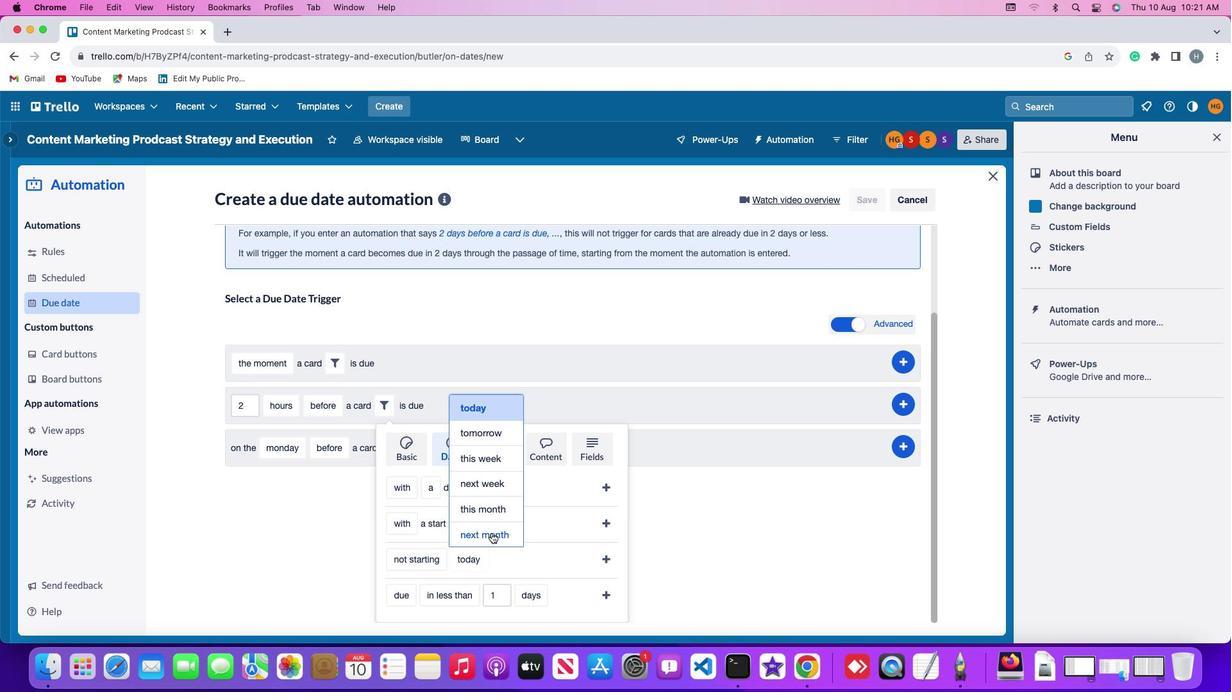 
Action: Mouse pressed left at (494, 533)
Screenshot: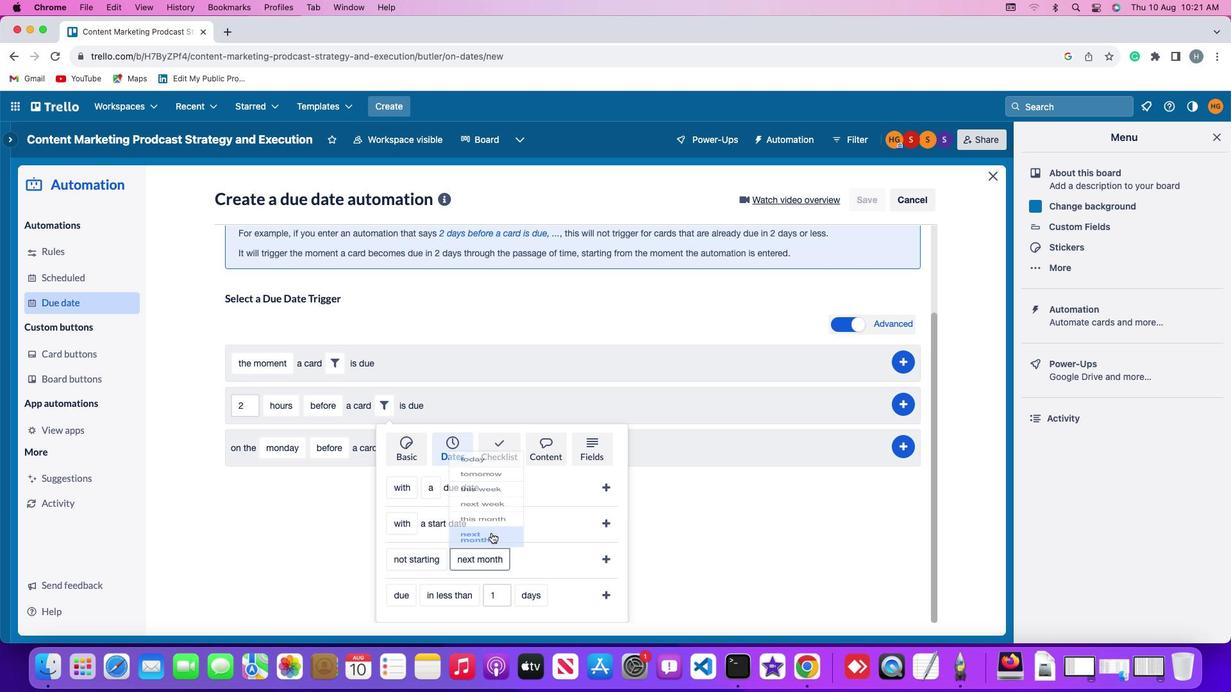 
Action: Mouse moved to (617, 556)
Screenshot: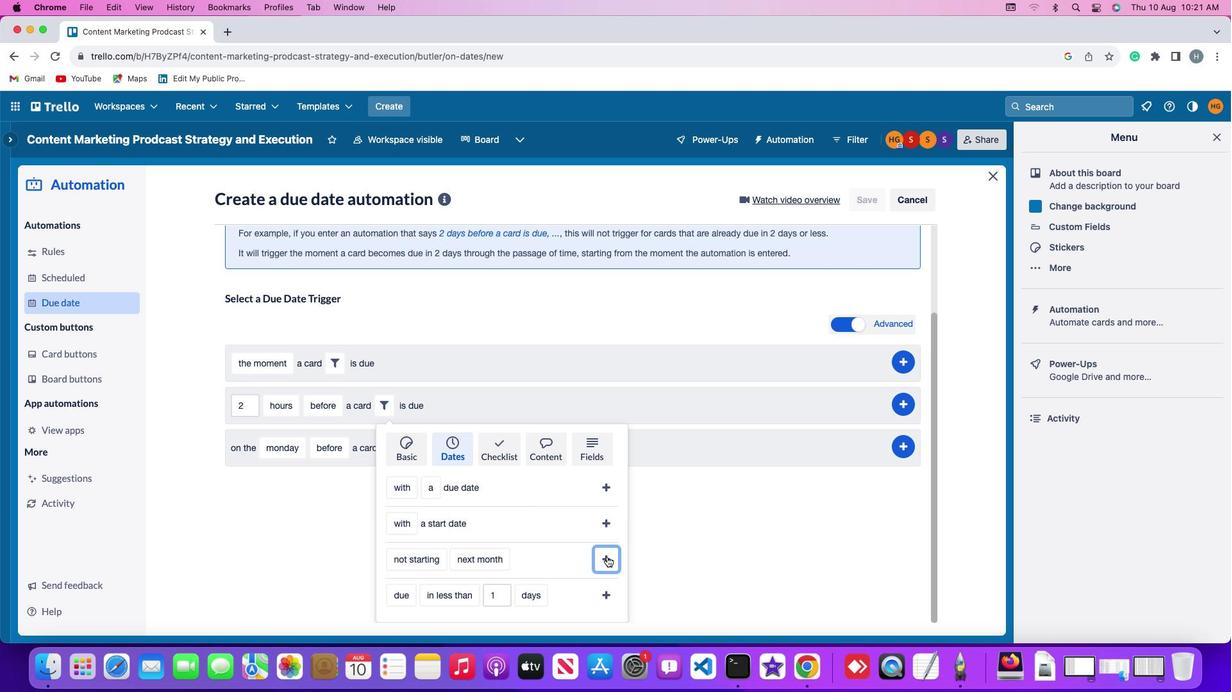 
Action: Mouse pressed left at (617, 556)
Screenshot: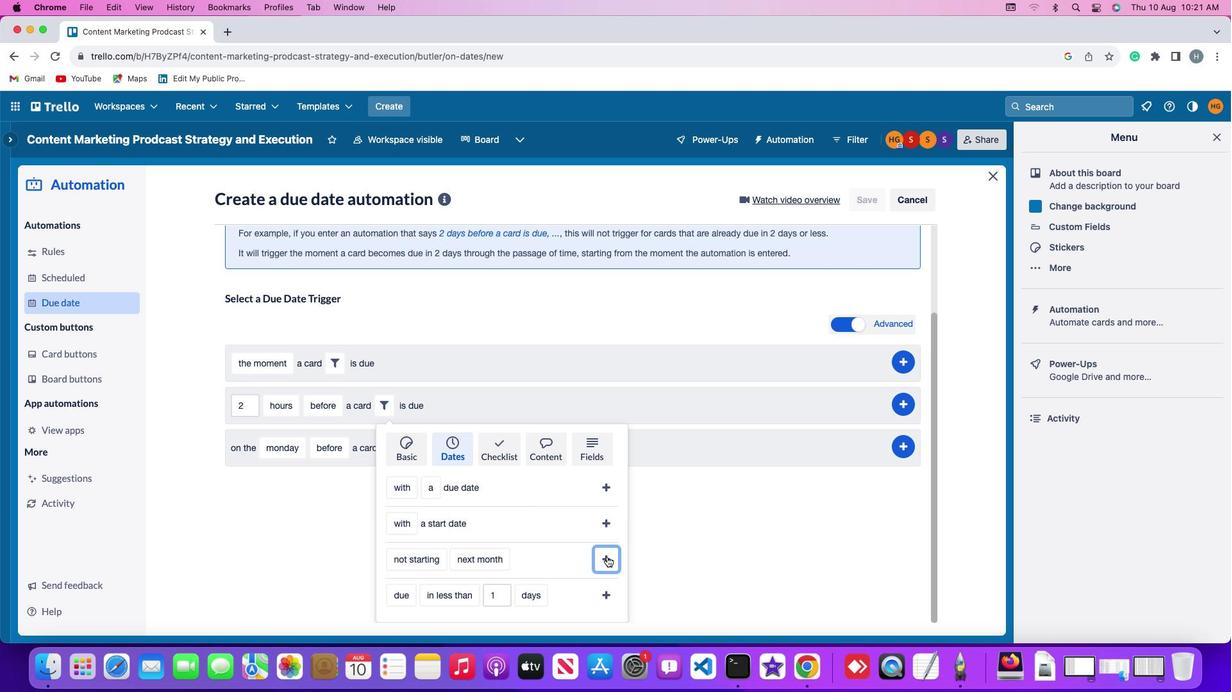 
Action: Mouse moved to (938, 512)
Screenshot: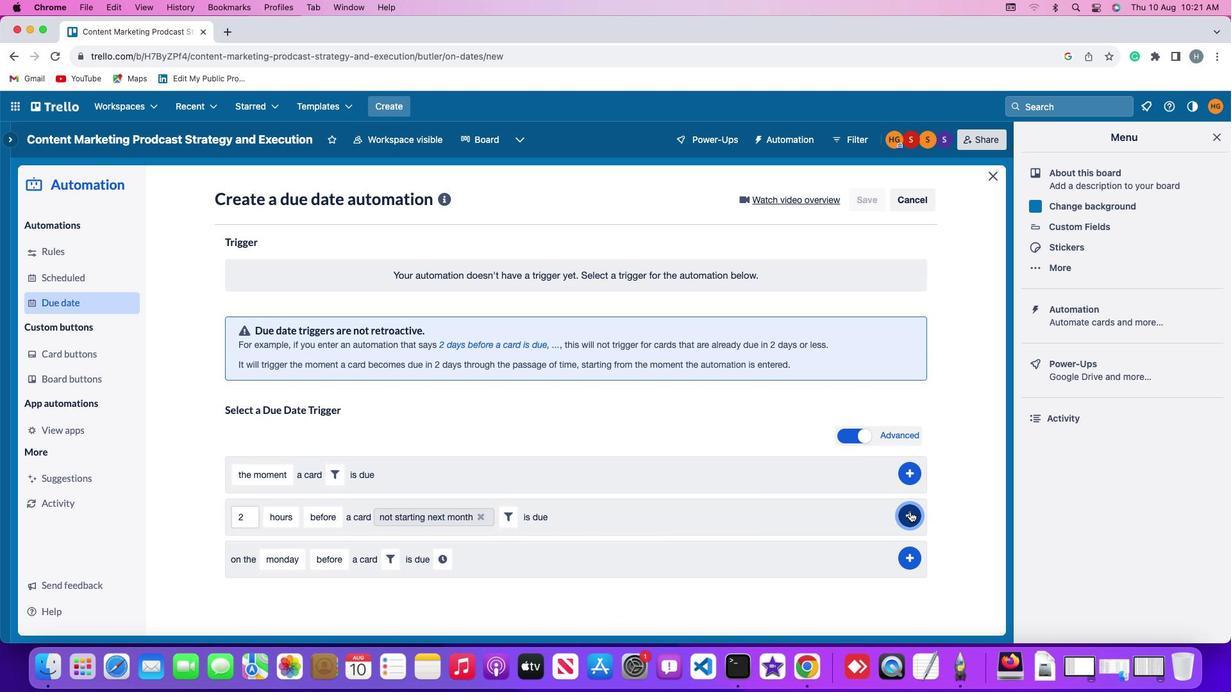 
Action: Mouse pressed left at (938, 512)
Screenshot: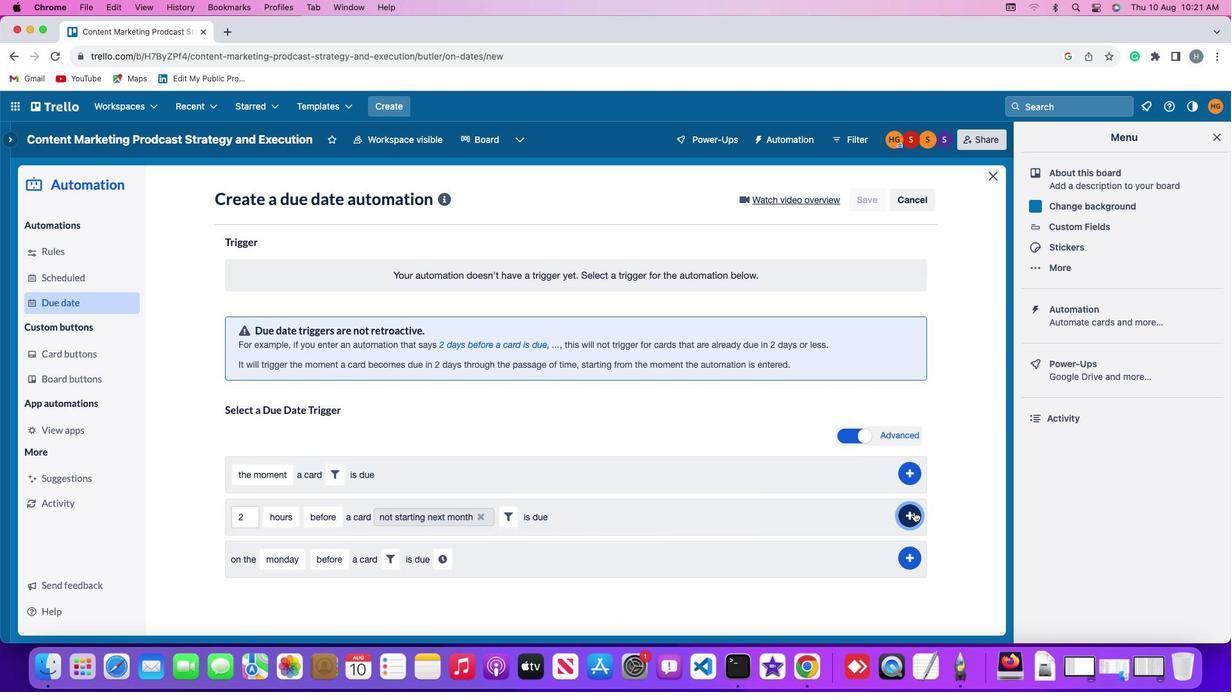 
Action: Mouse moved to (1000, 422)
Screenshot: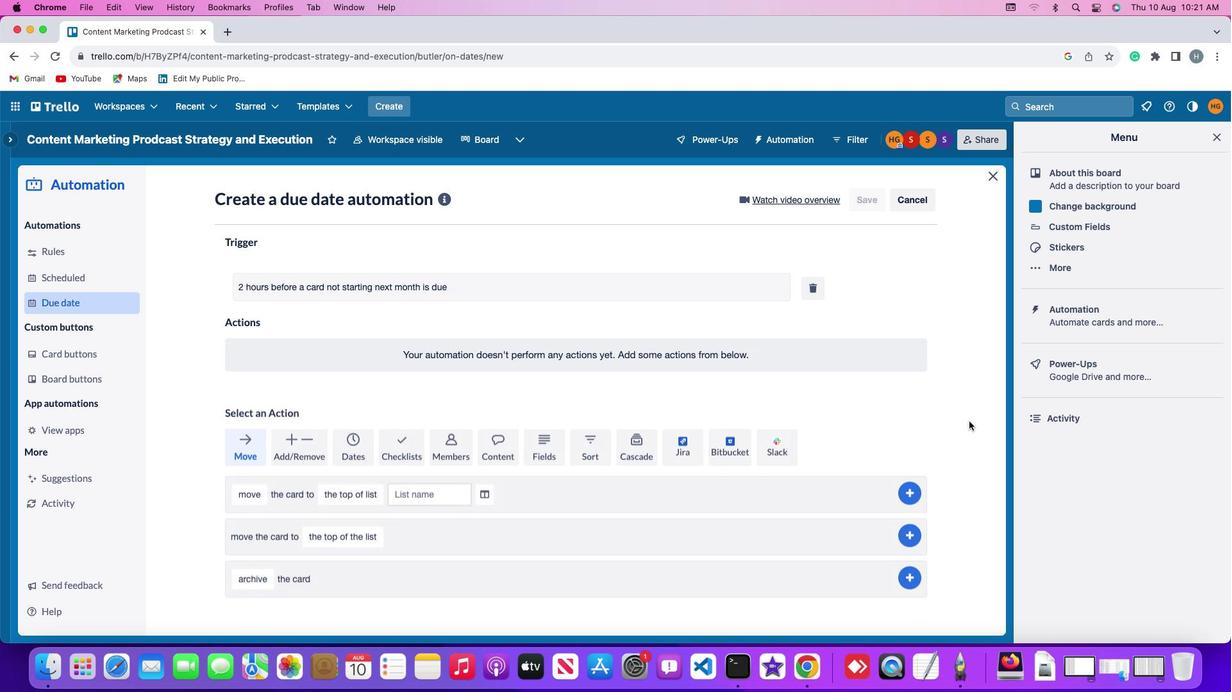 
